 Task: In the  document Alex.epub ,change text color to 'Dark Blue' Insert the mentioned shape below the text 'Cloud'. Change color of the shape to  BrownChange shape height to 0.7
Action: Mouse moved to (457, 259)
Screenshot: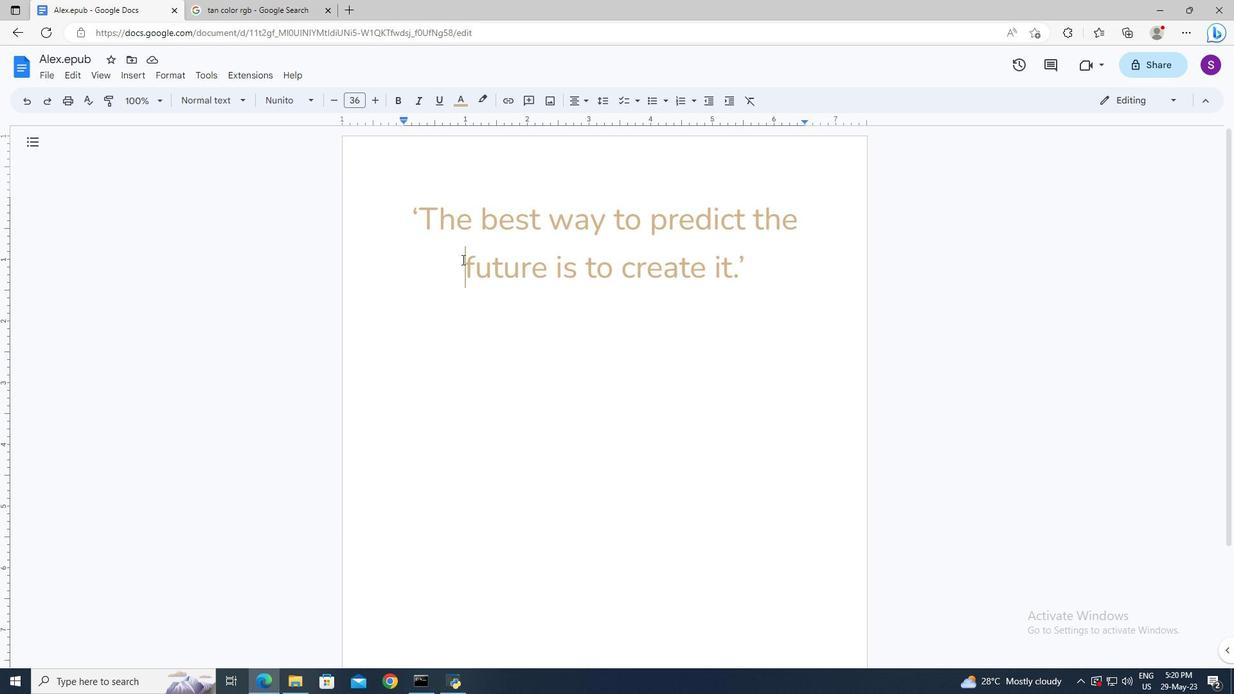 
Action: Mouse pressed left at (457, 259)
Screenshot: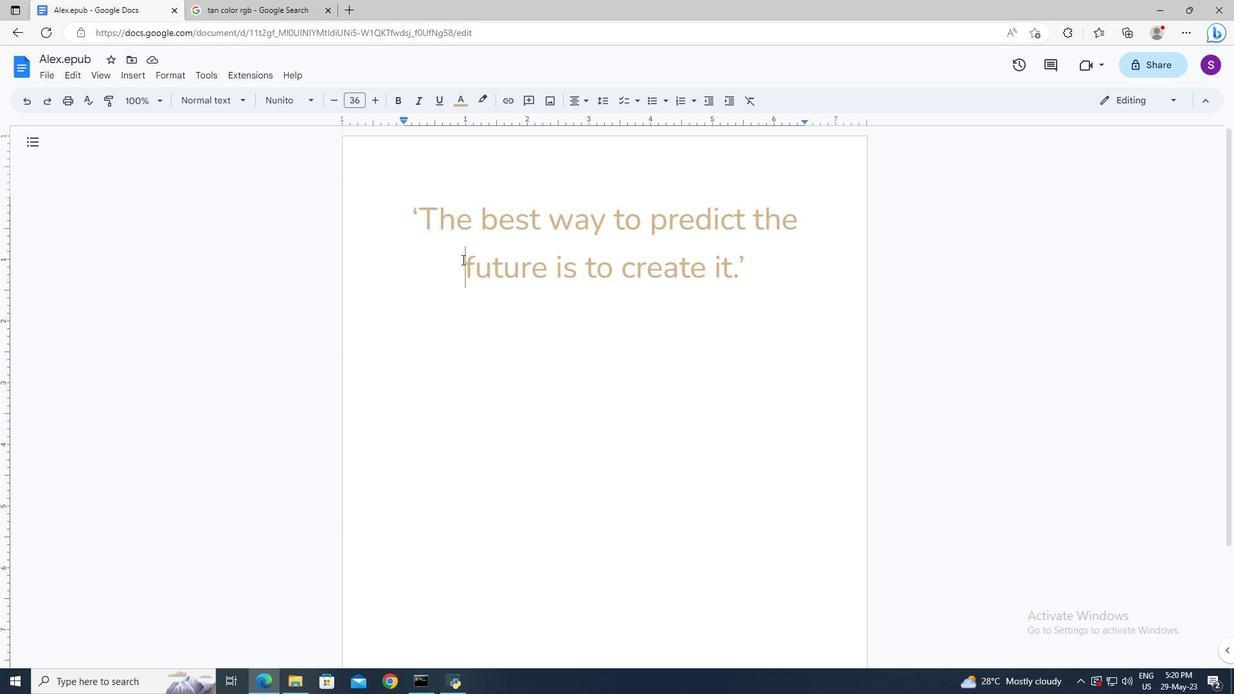 
Action: Key pressed ctrl+A
Screenshot: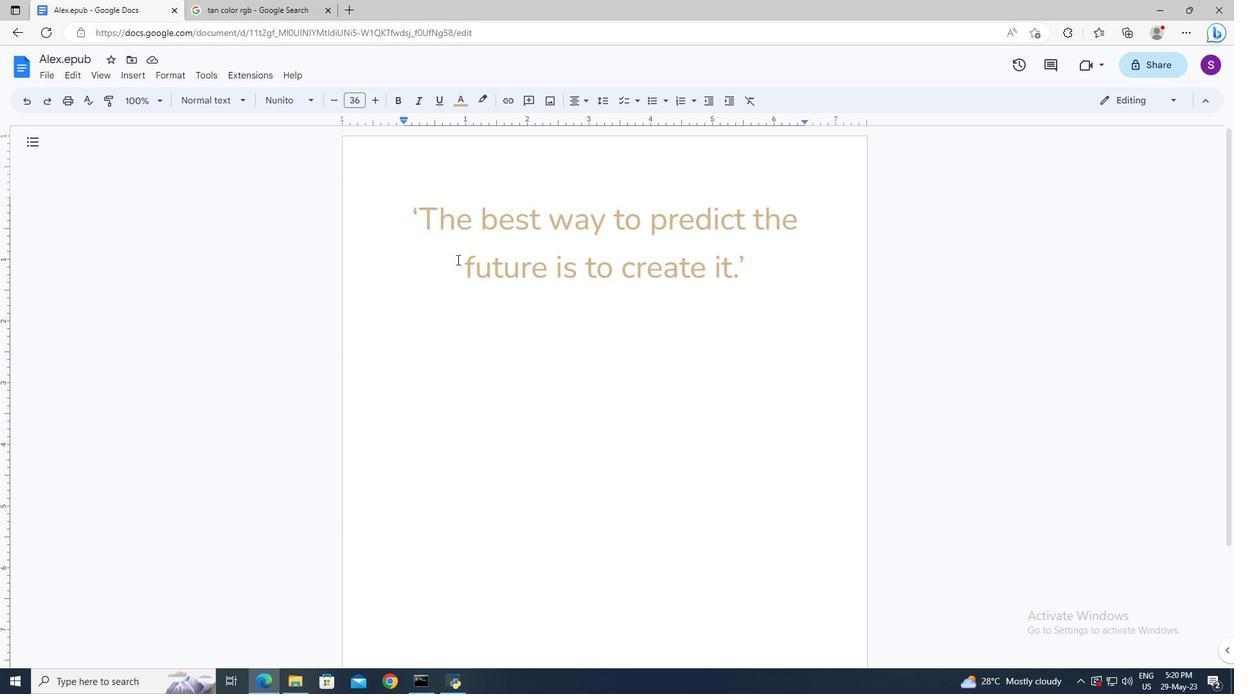 
Action: Mouse moved to (461, 106)
Screenshot: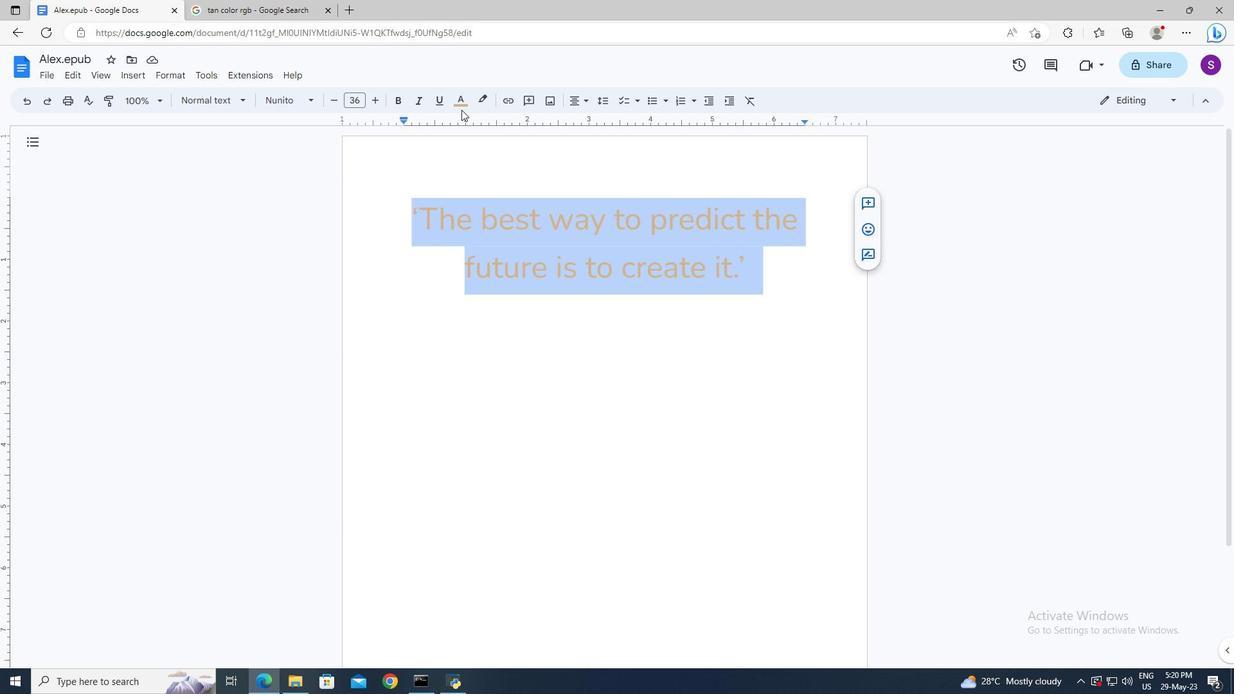 
Action: Mouse pressed left at (461, 106)
Screenshot: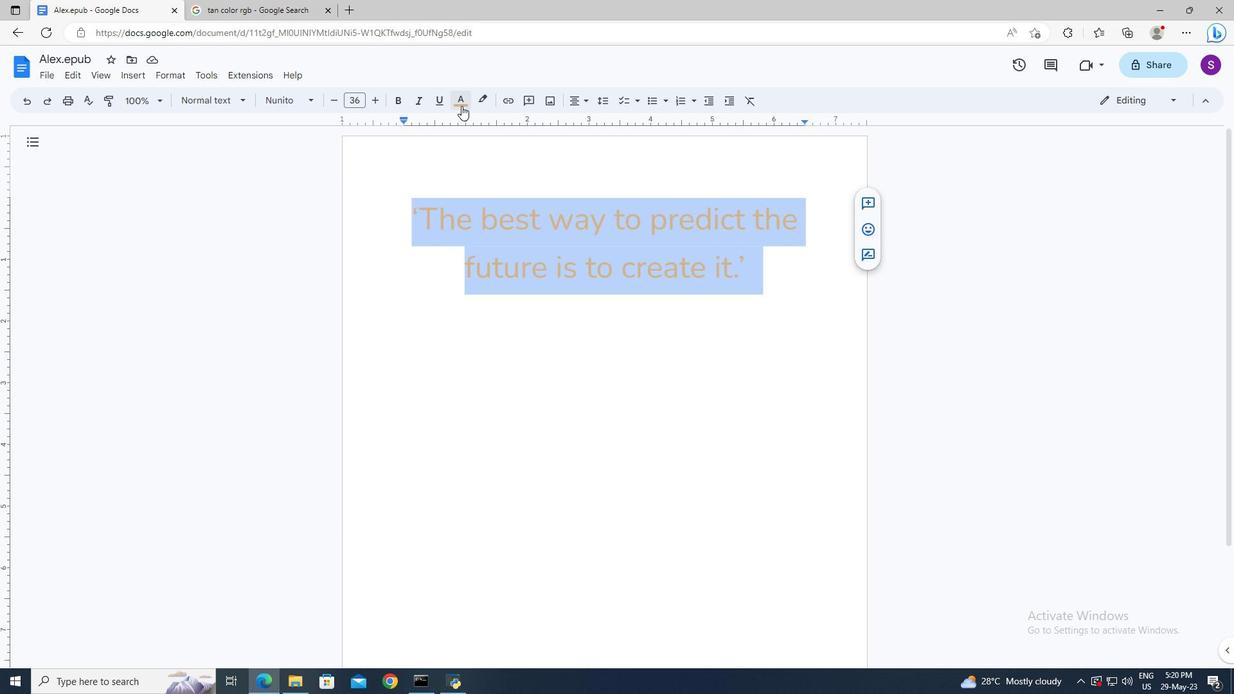 
Action: Mouse moved to (566, 219)
Screenshot: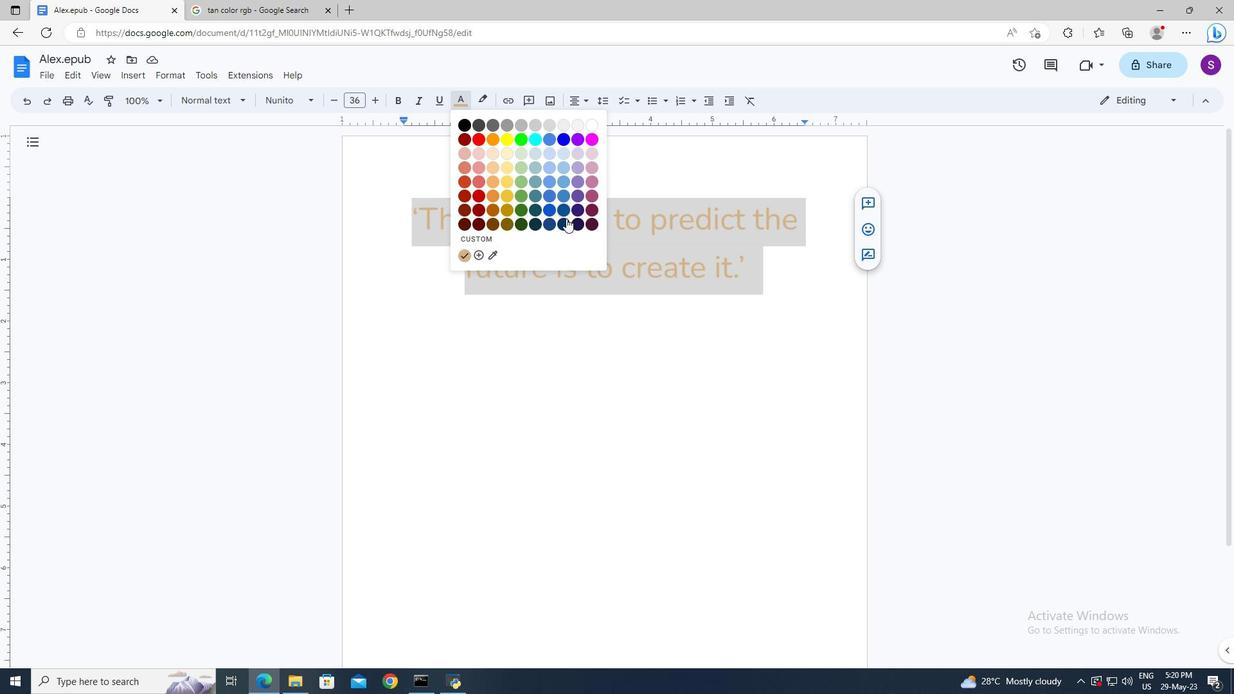 
Action: Mouse pressed left at (566, 219)
Screenshot: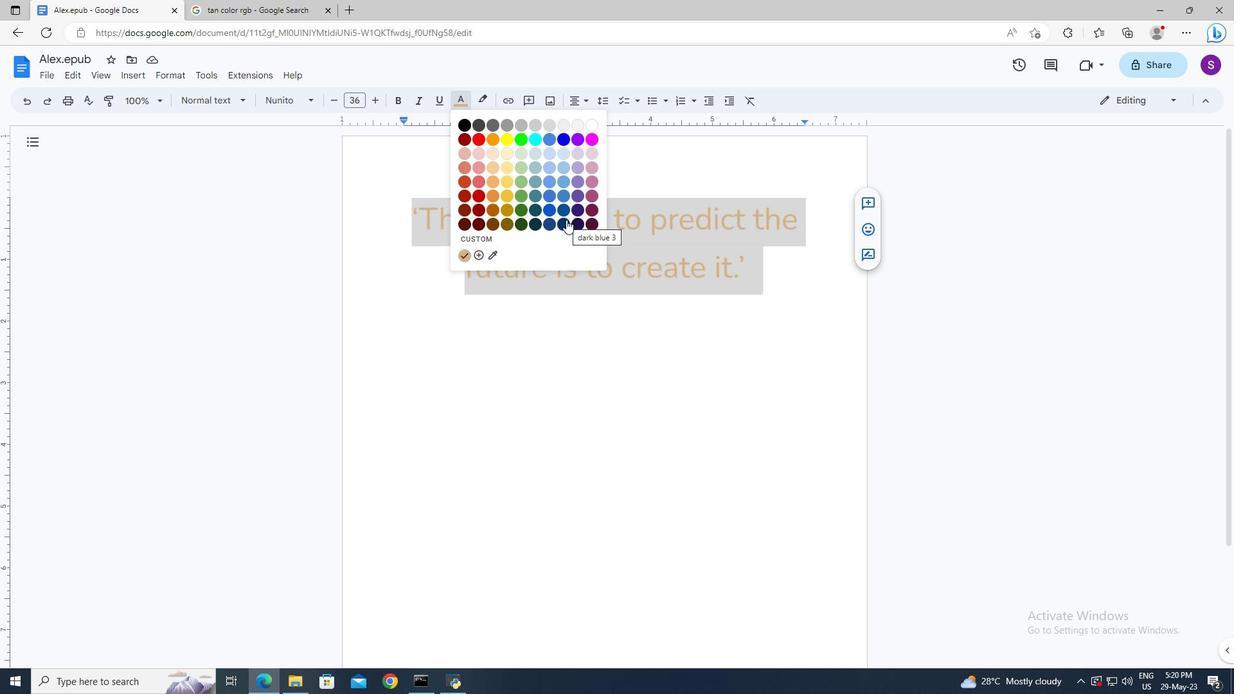 
Action: Mouse moved to (758, 282)
Screenshot: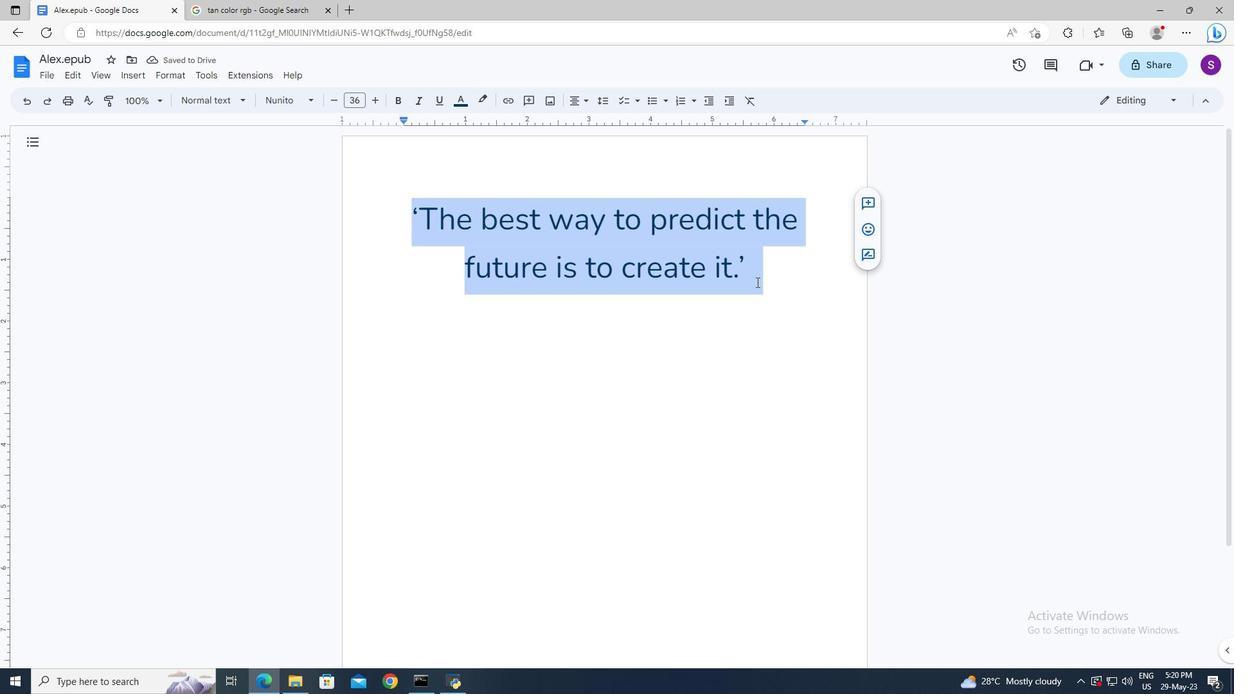 
Action: Mouse pressed left at (758, 282)
Screenshot: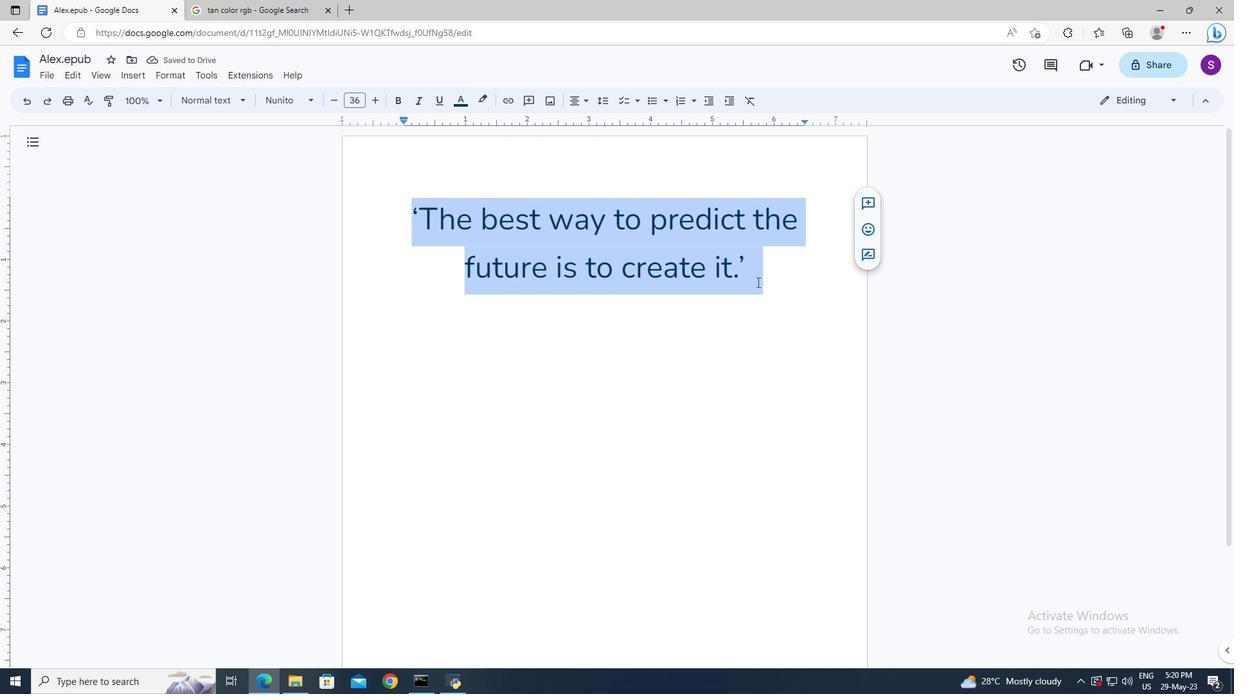 
Action: Key pressed <Key.enter>
Screenshot: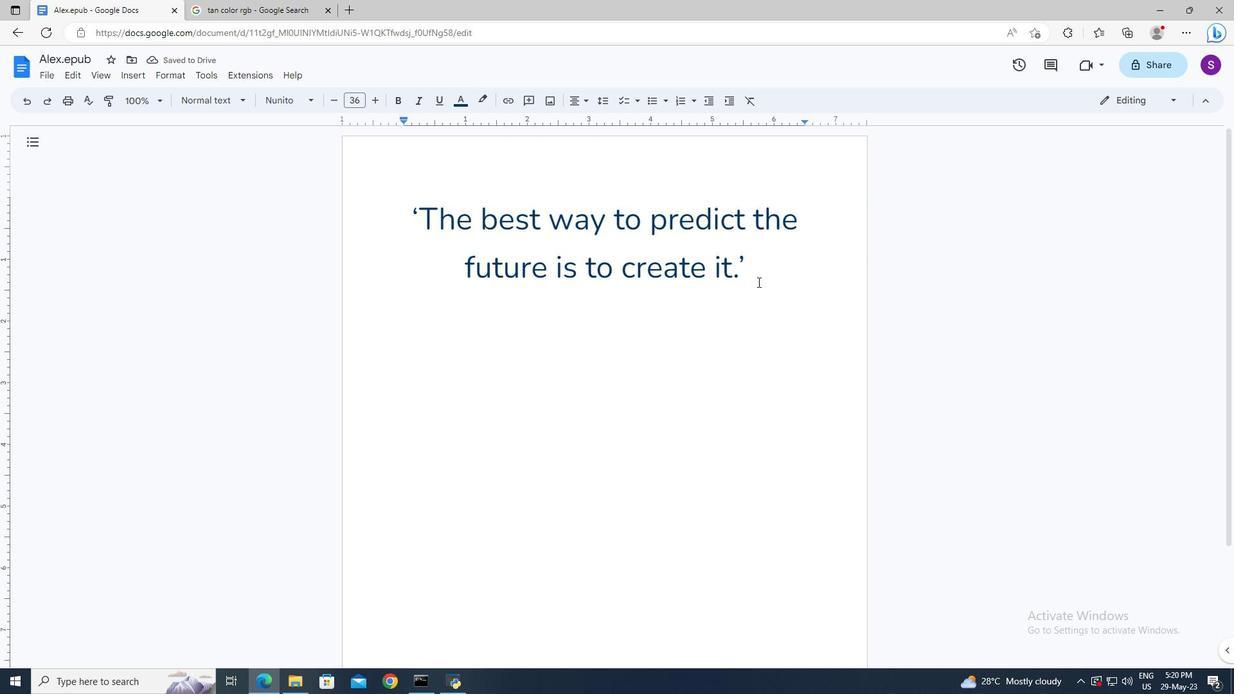 
Action: Mouse moved to (142, 68)
Screenshot: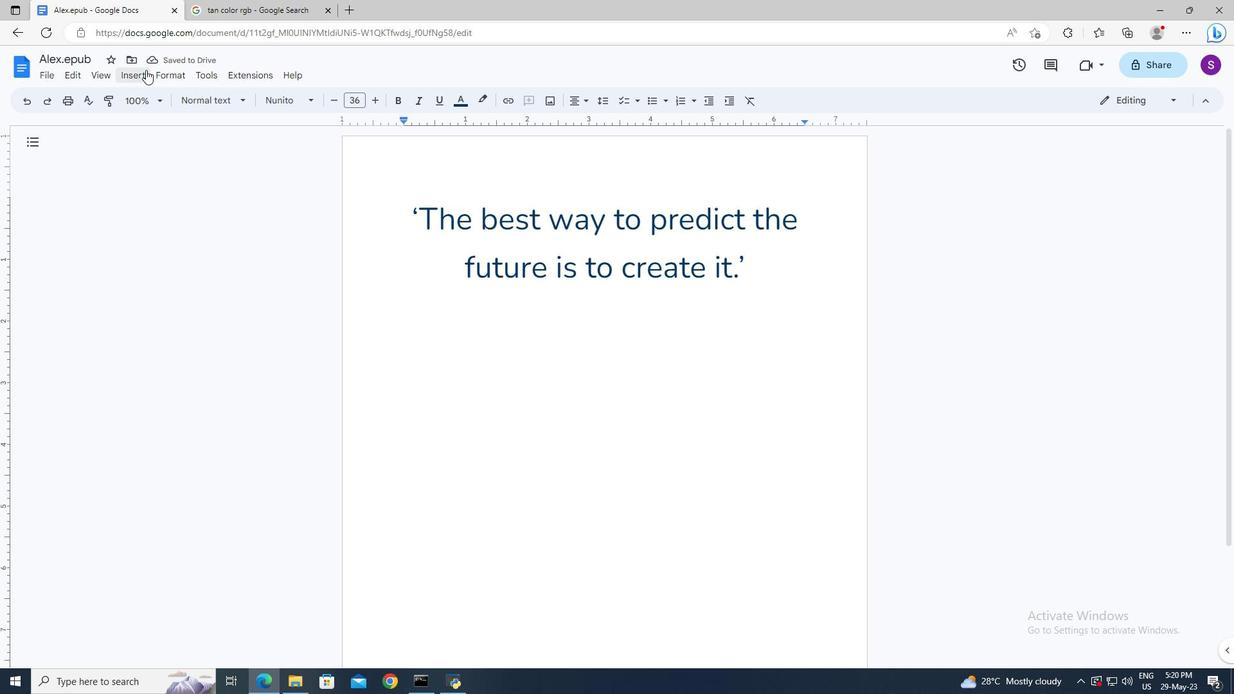 
Action: Mouse pressed left at (142, 68)
Screenshot: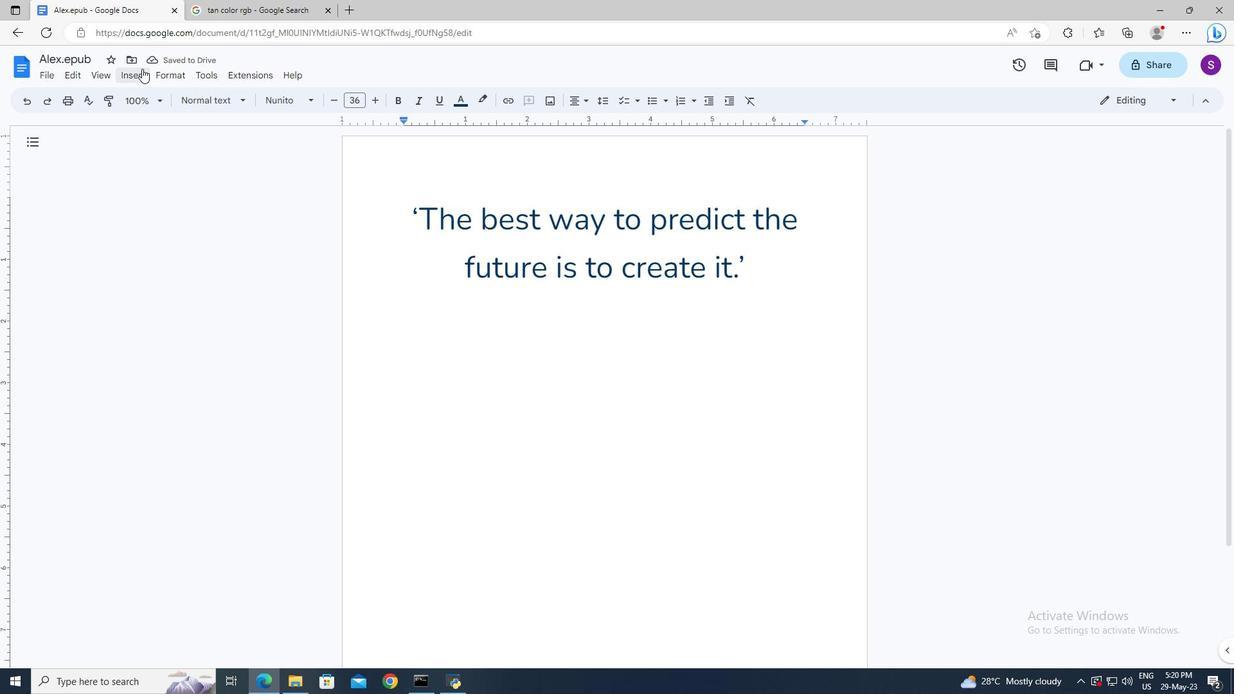 
Action: Mouse moved to (342, 138)
Screenshot: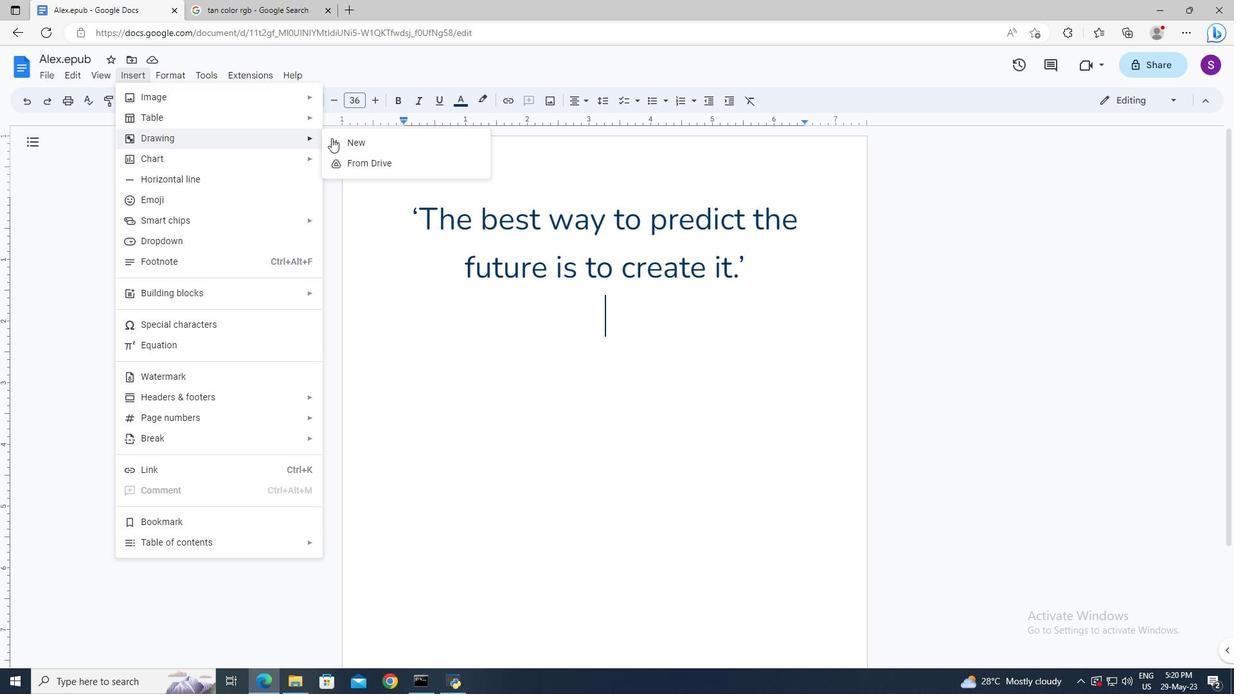 
Action: Mouse pressed left at (342, 138)
Screenshot: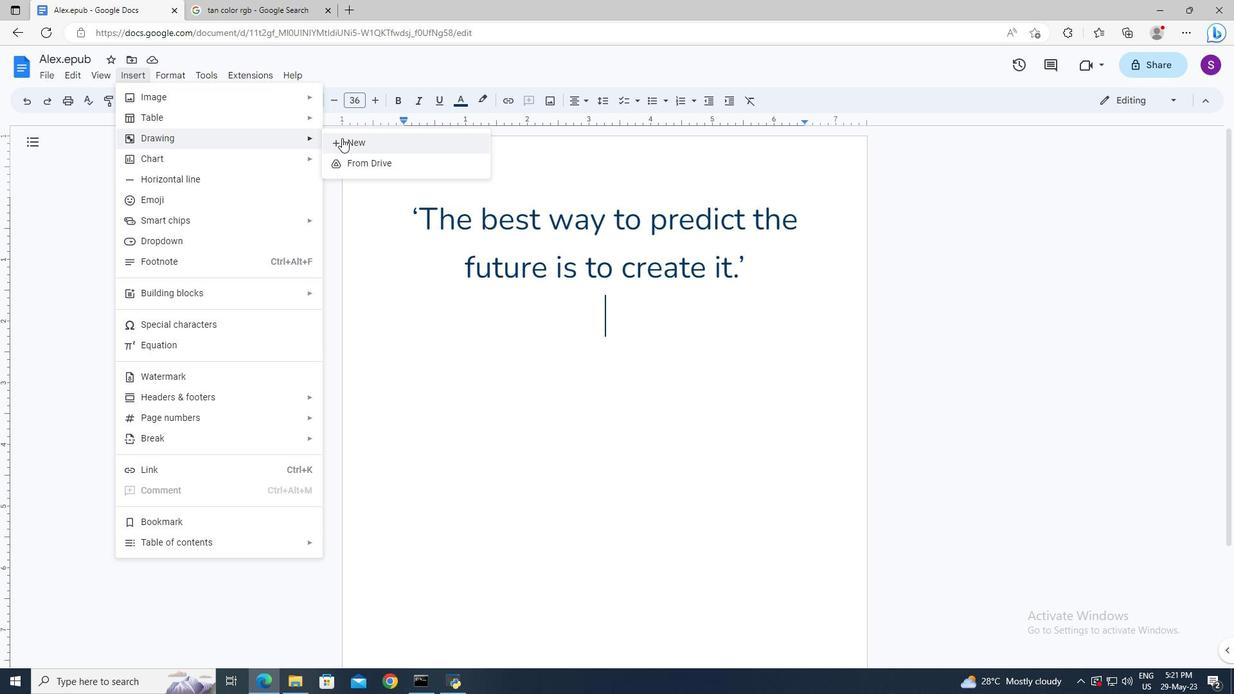 
Action: Mouse moved to (470, 142)
Screenshot: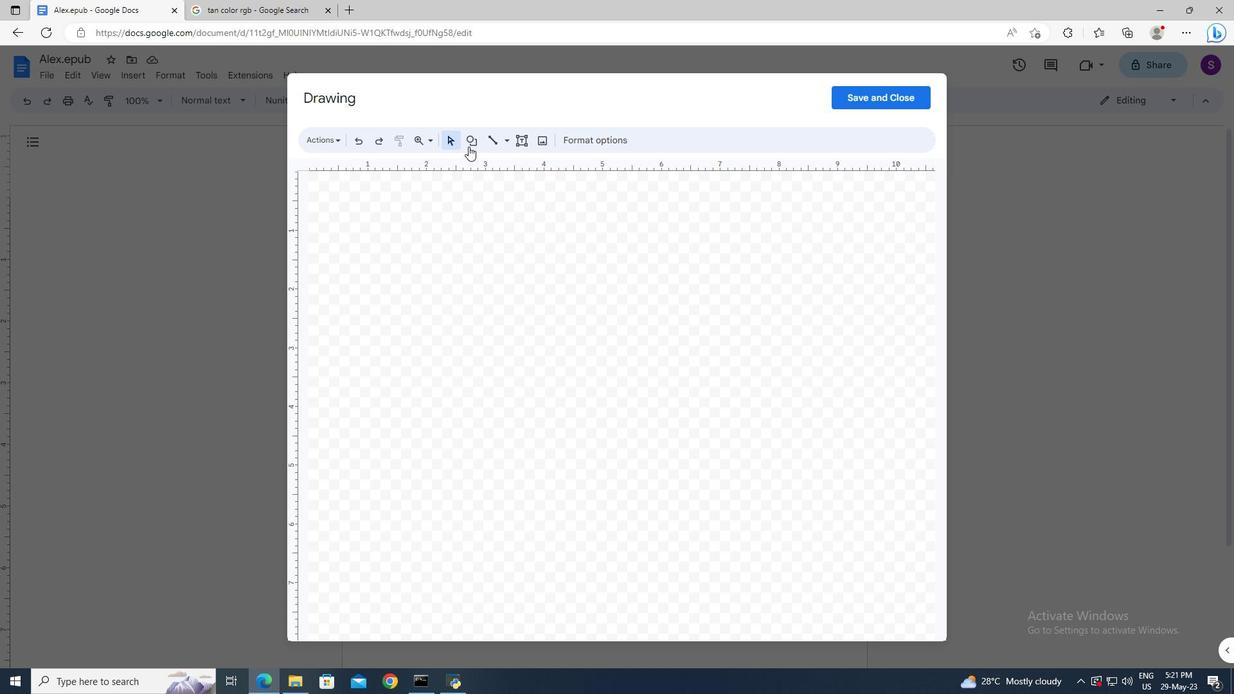 
Action: Mouse pressed left at (470, 142)
Screenshot: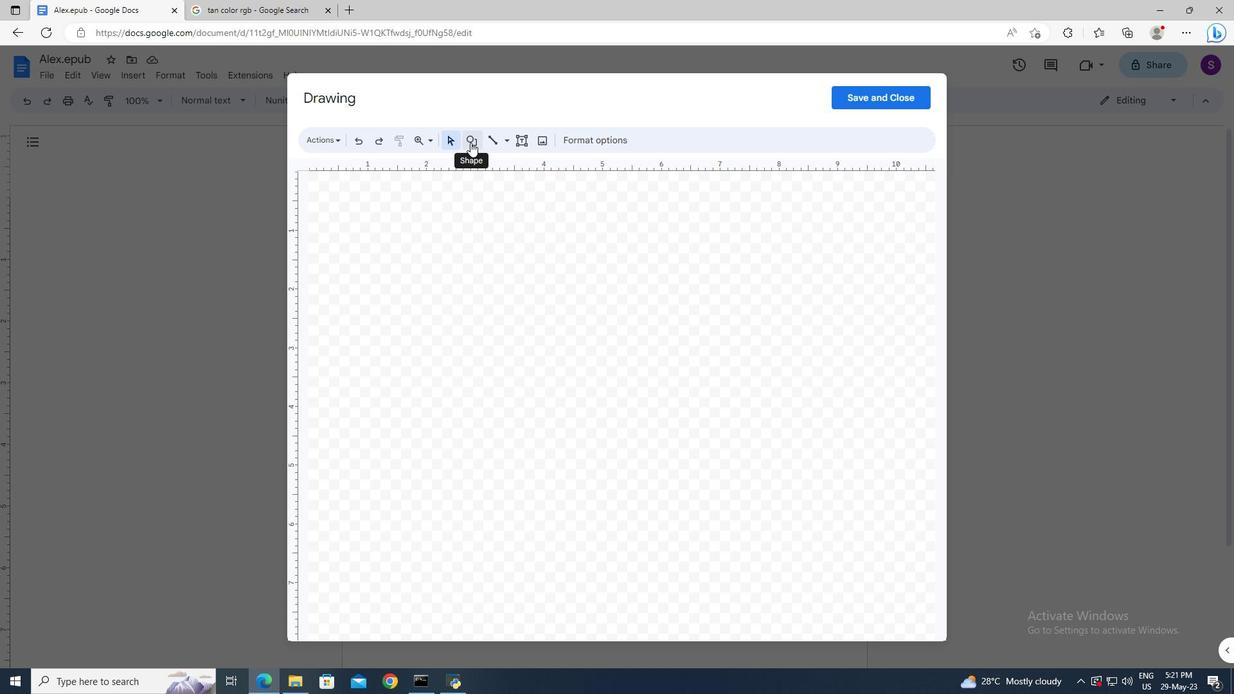 
Action: Mouse moved to (713, 220)
Screenshot: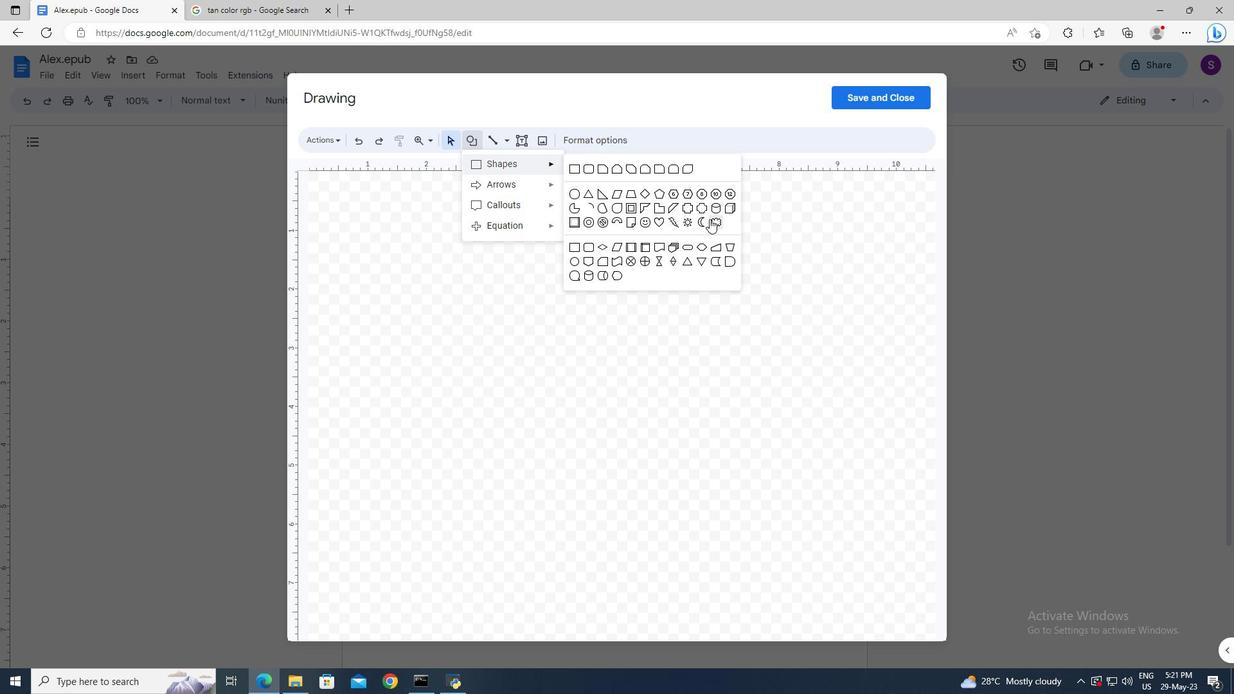 
Action: Mouse pressed left at (713, 220)
Screenshot: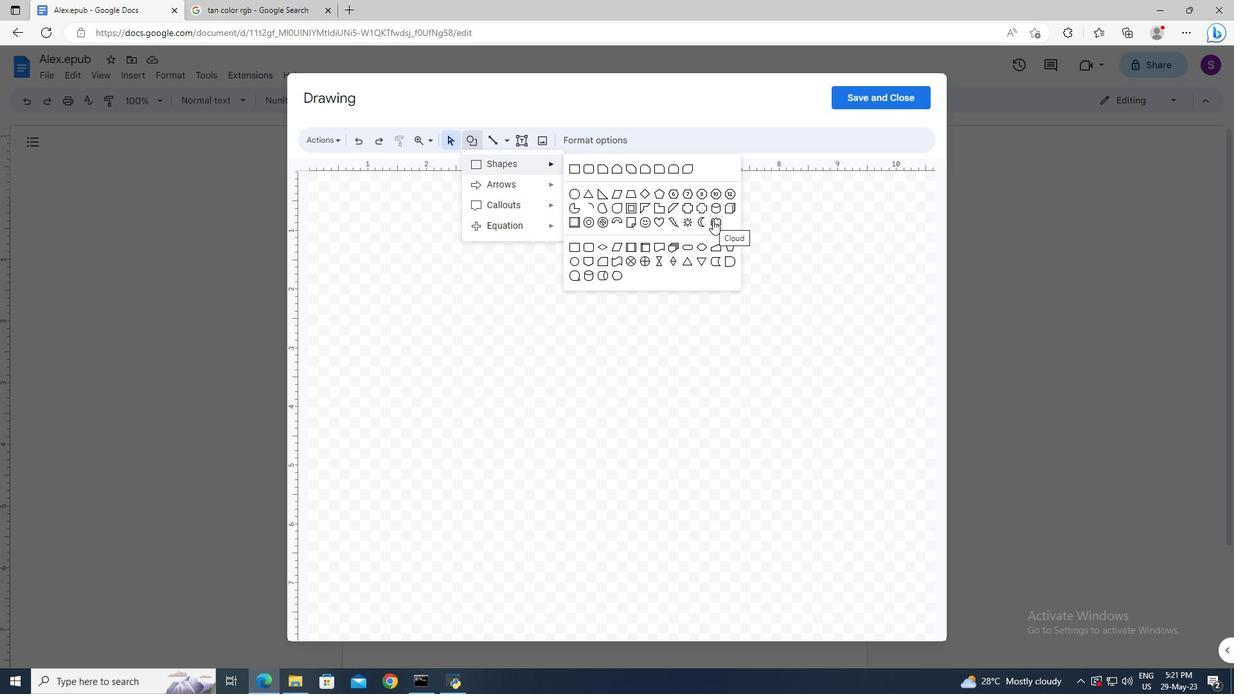 
Action: Mouse moved to (453, 256)
Screenshot: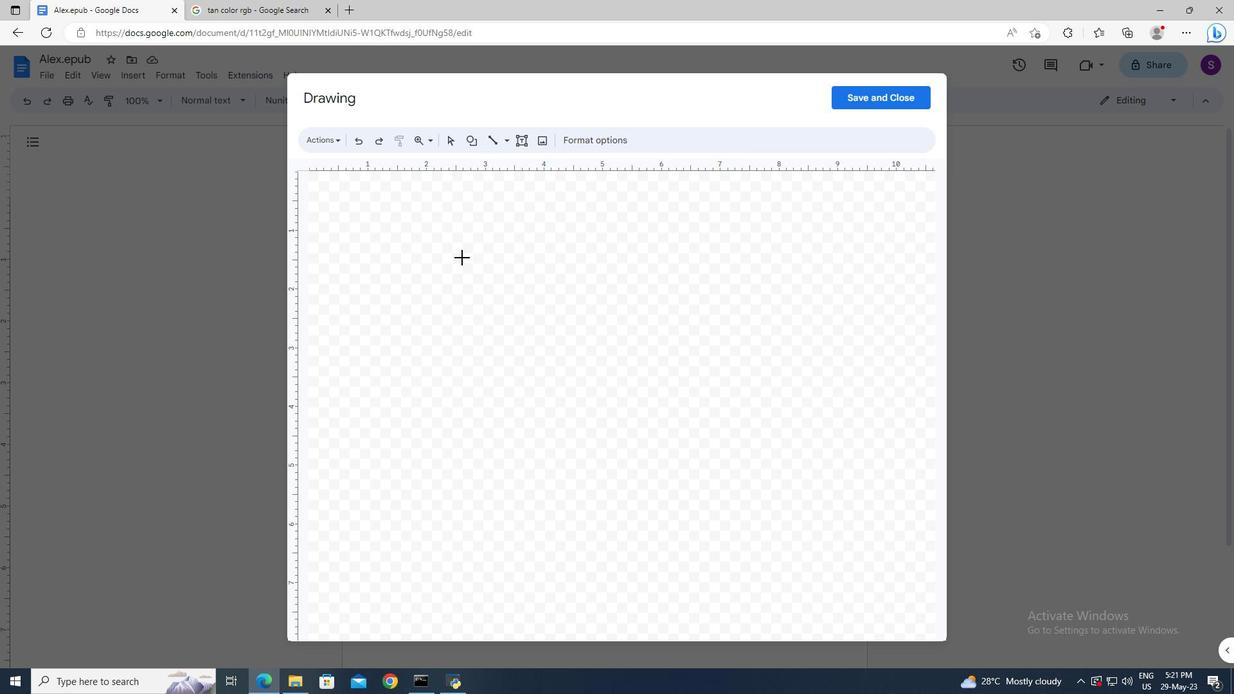 
Action: Mouse pressed left at (453, 256)
Screenshot: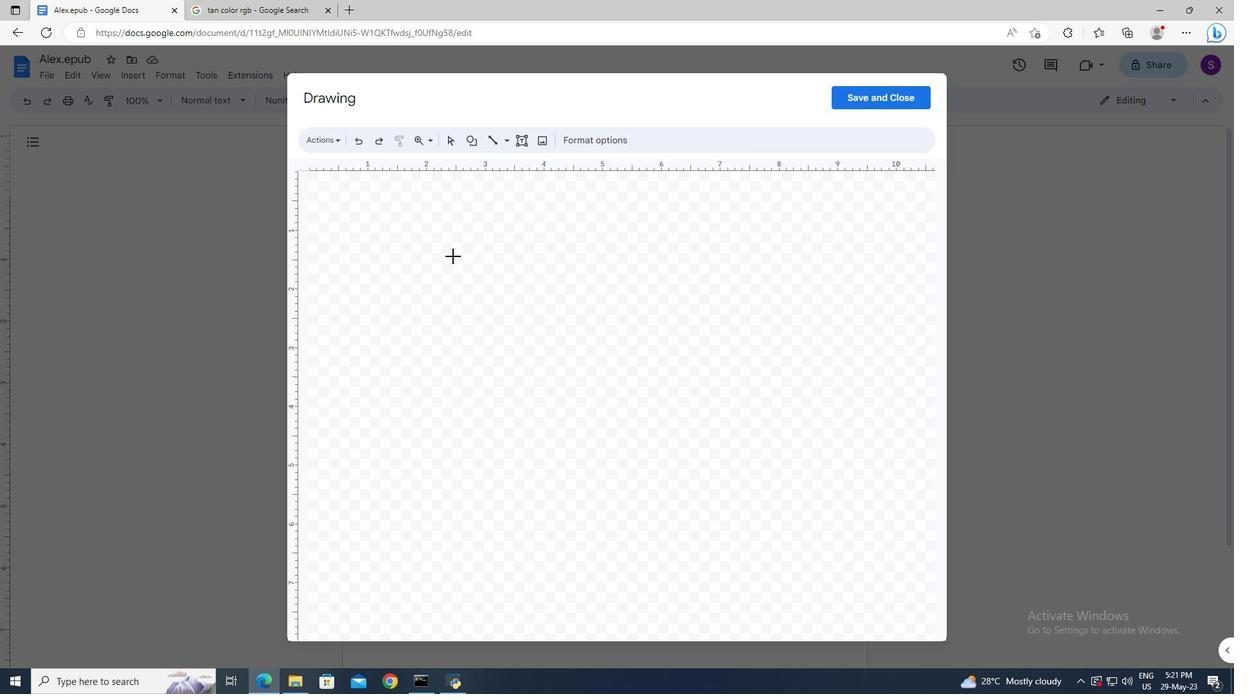 
Action: Mouse moved to (568, 145)
Screenshot: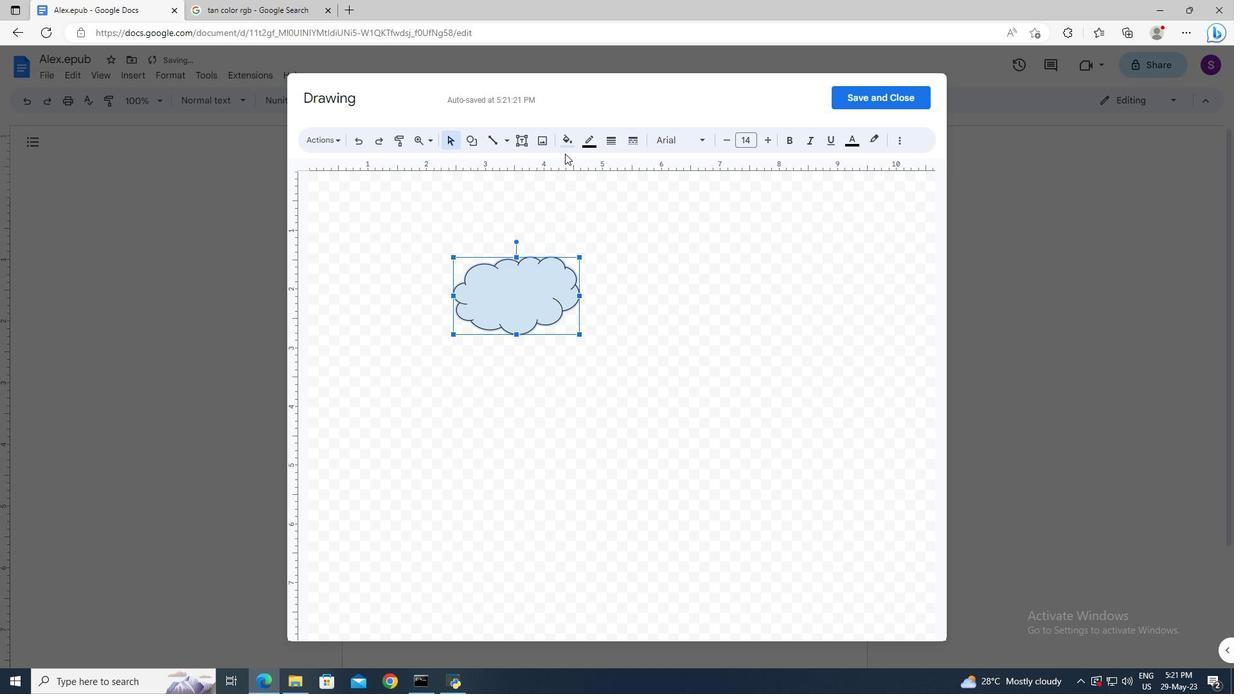 
Action: Mouse pressed left at (568, 145)
Screenshot: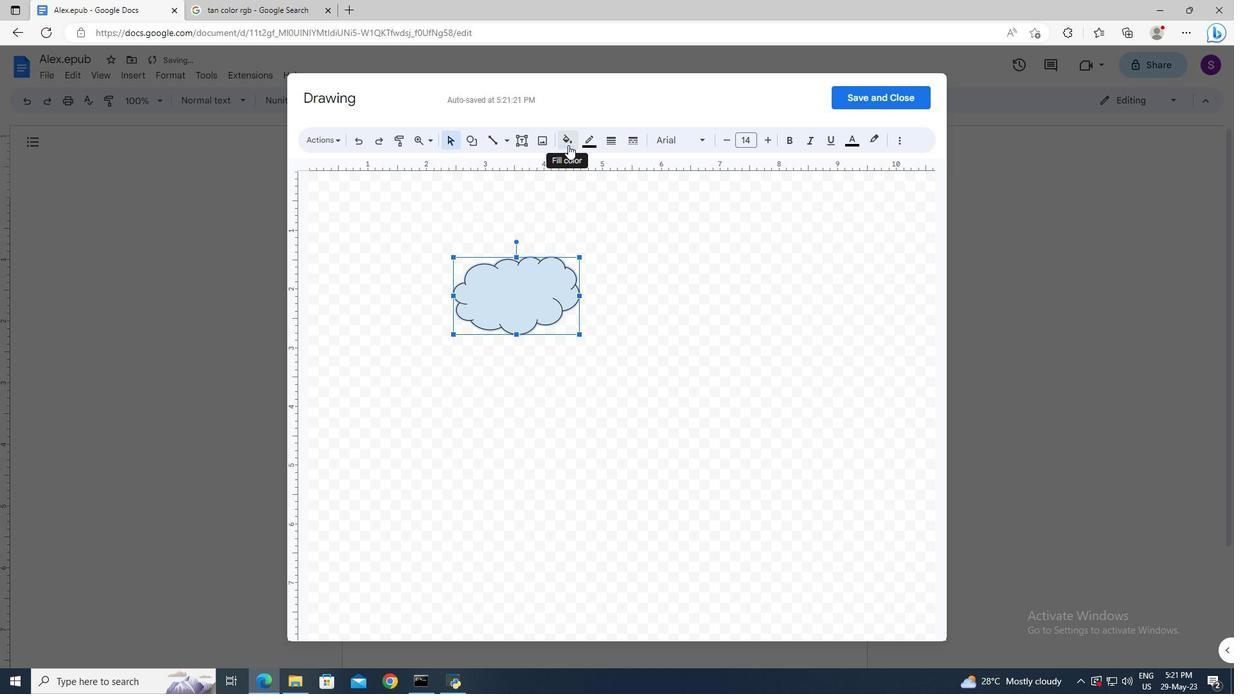 
Action: Mouse moved to (602, 331)
Screenshot: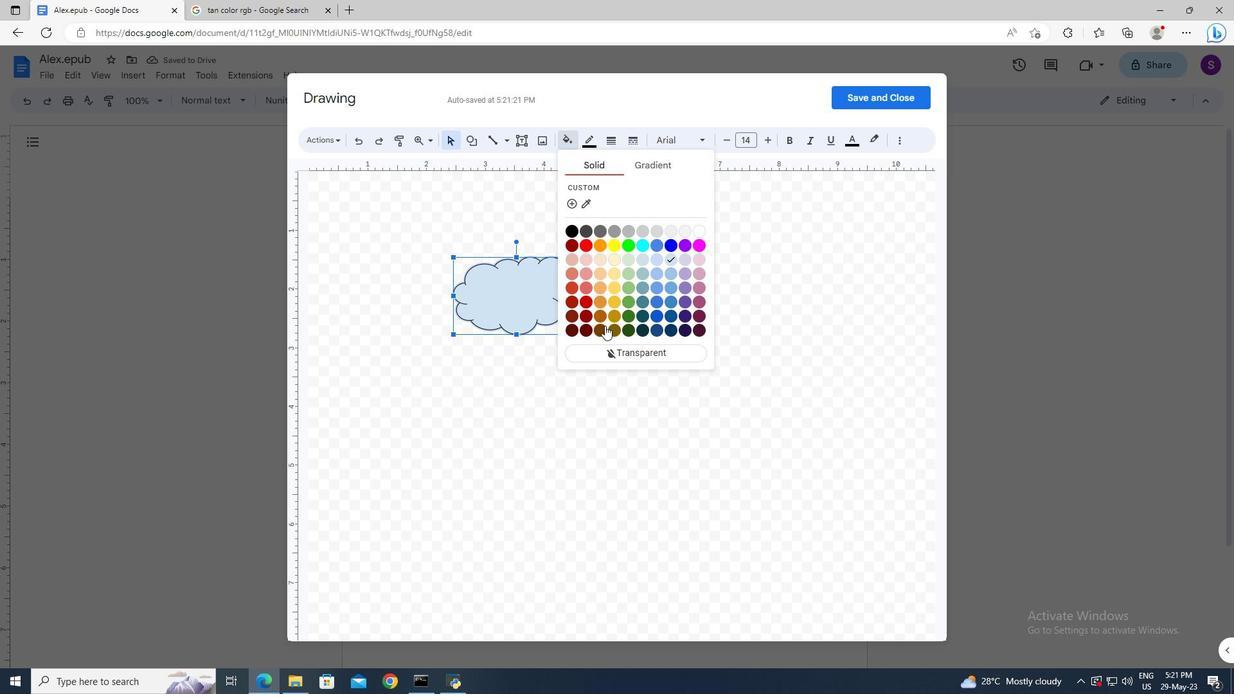 
Action: Mouse pressed left at (602, 331)
Screenshot: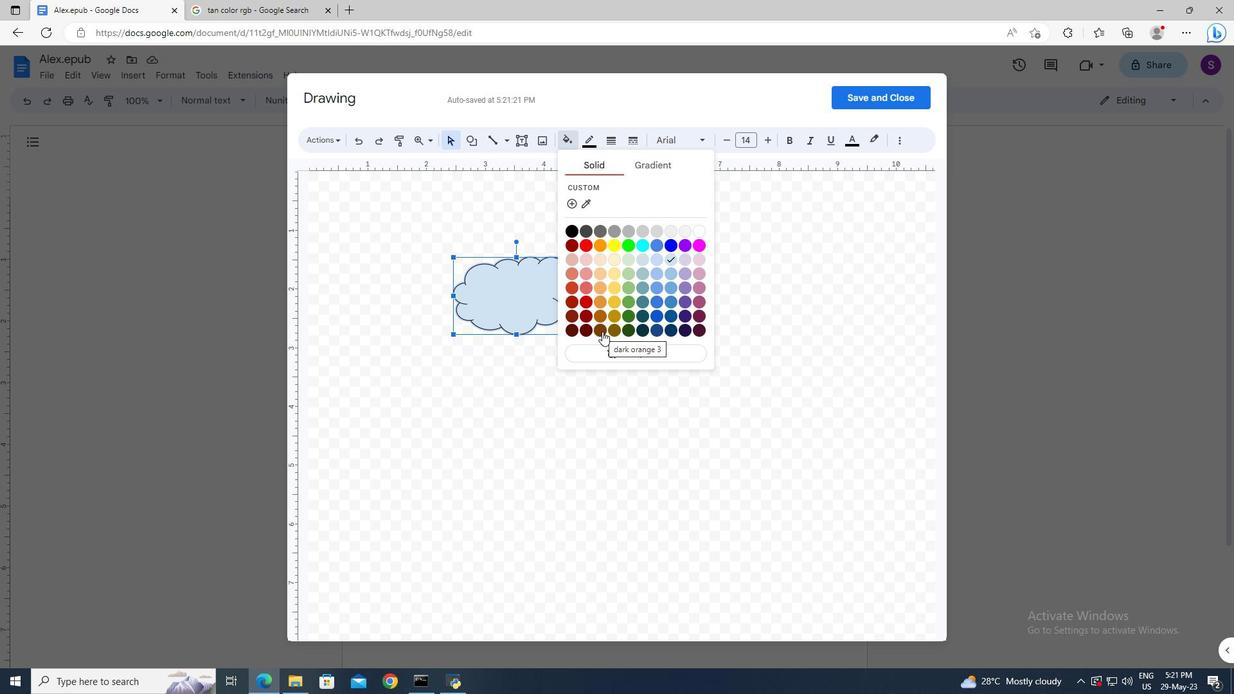 
Action: Mouse moved to (861, 99)
Screenshot: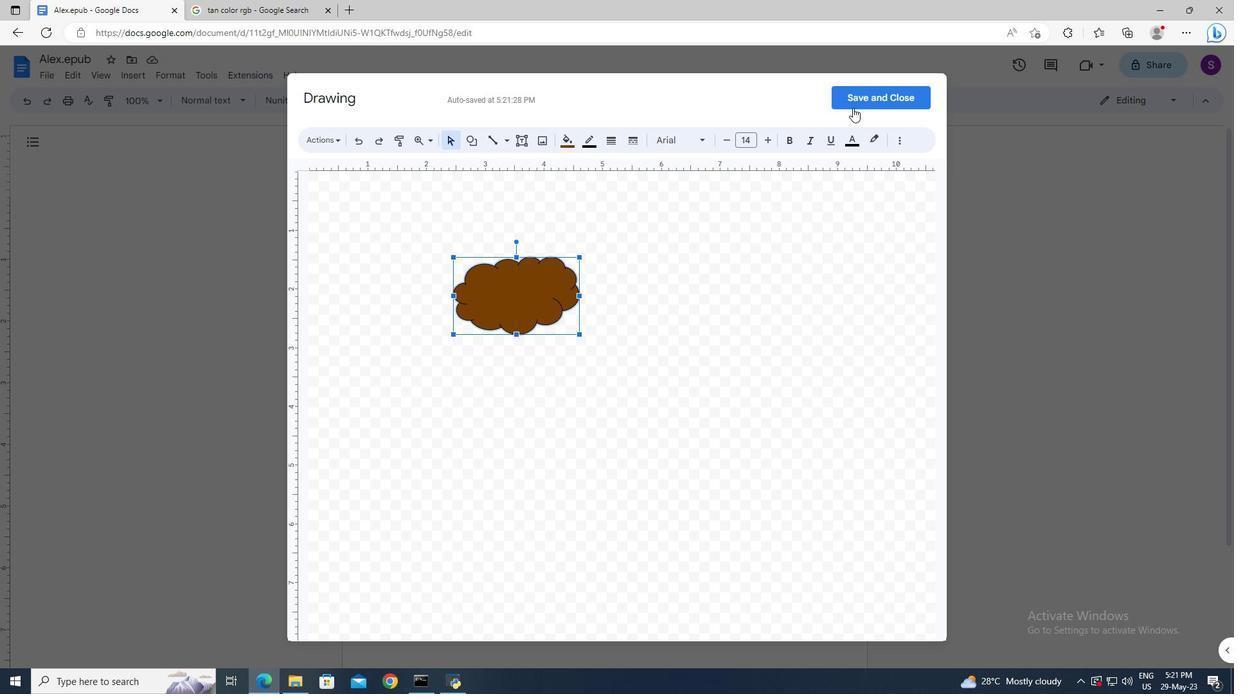 
Action: Mouse pressed left at (861, 99)
Screenshot: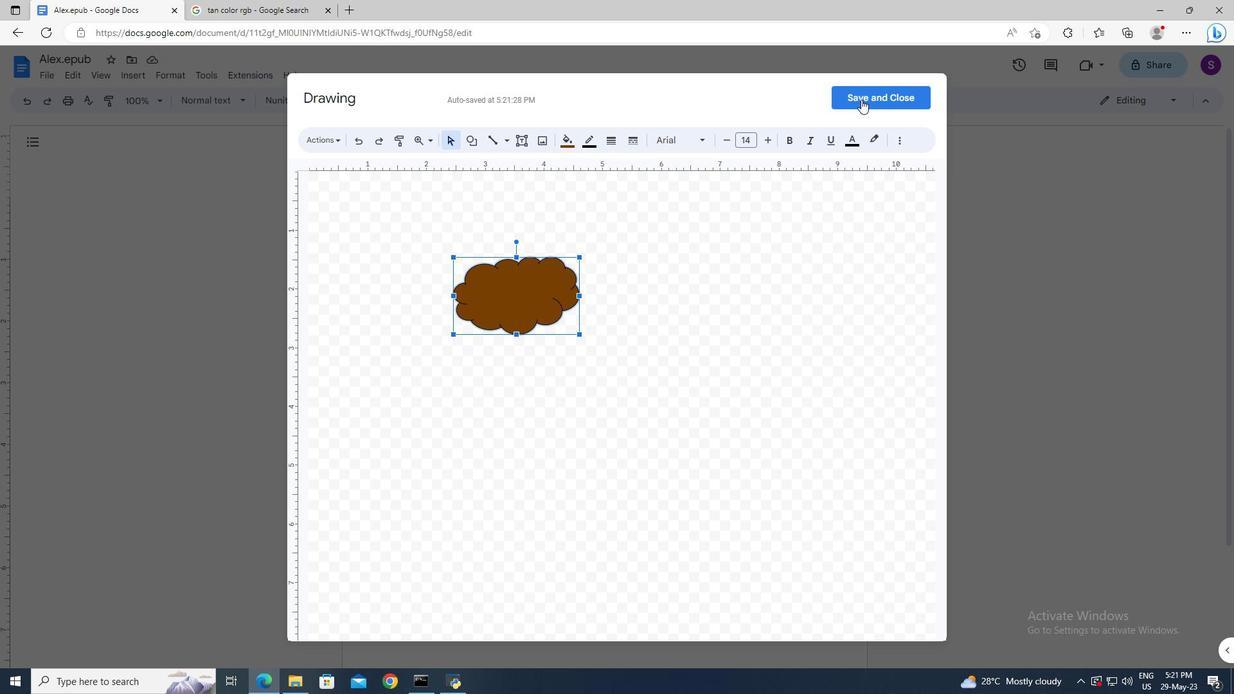 
Action: Mouse moved to (631, 335)
Screenshot: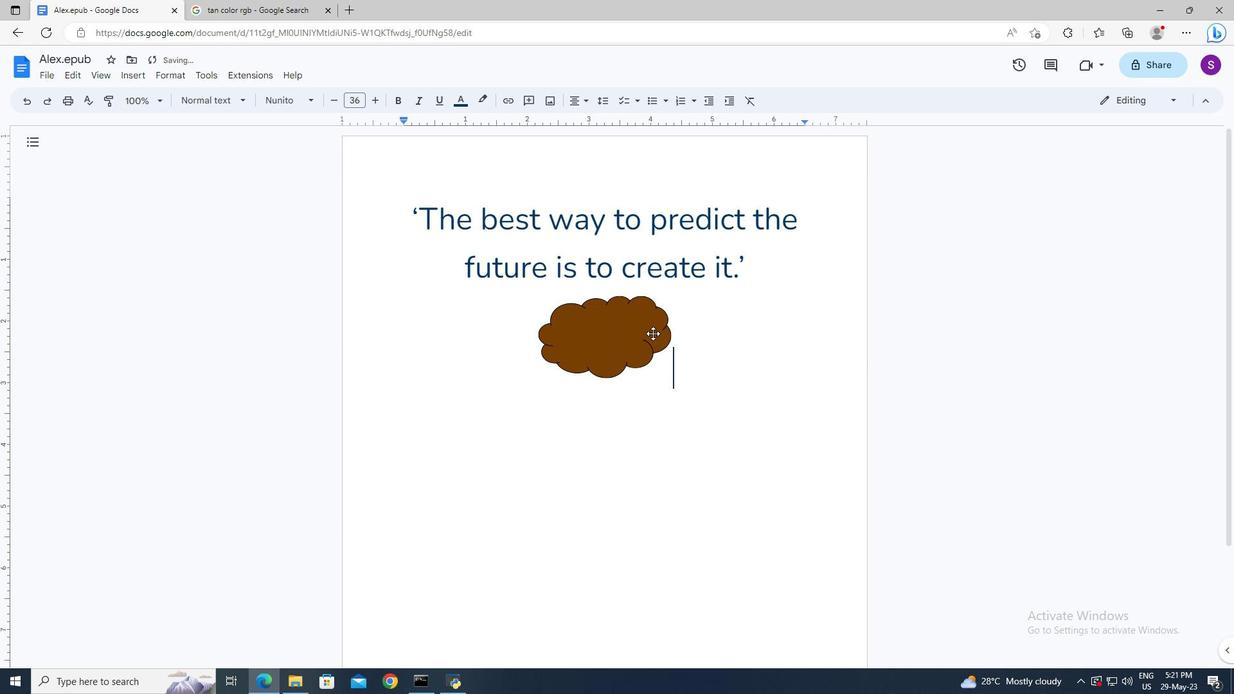 
Action: Mouse pressed left at (631, 335)
Screenshot: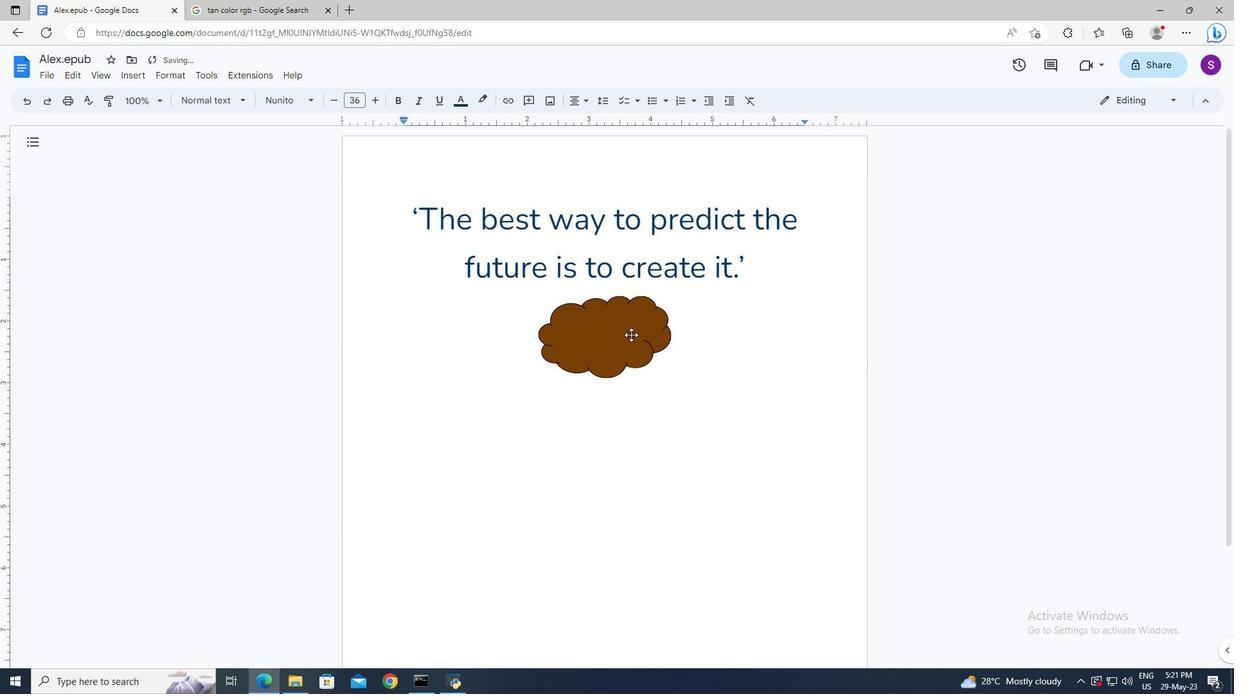 
Action: Mouse moved to (611, 354)
Screenshot: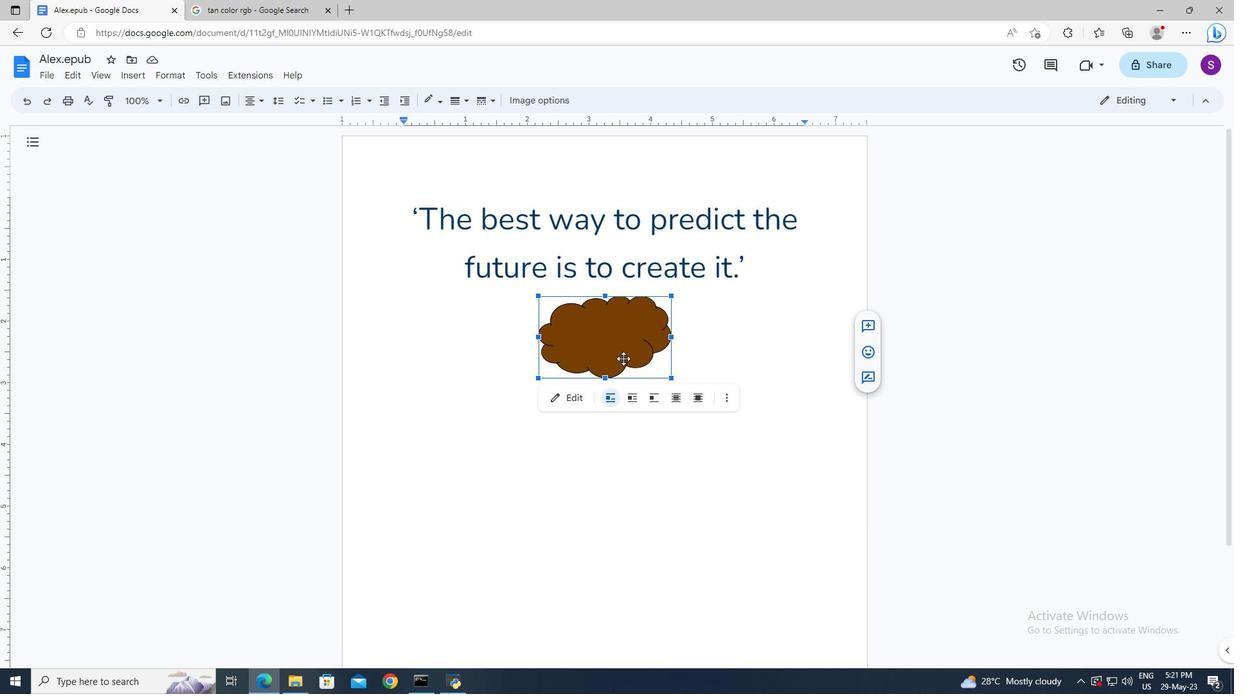 
Action: Mouse pressed left at (611, 354)
Screenshot: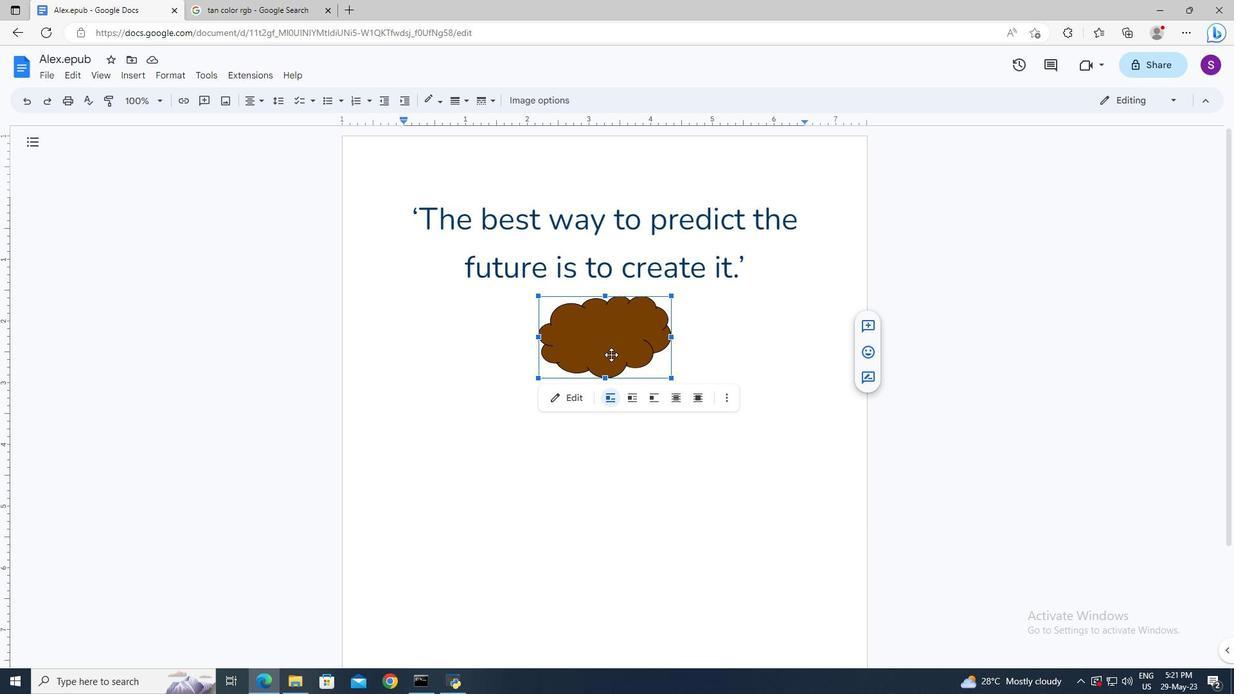 
Action: Mouse moved to (179, 72)
Screenshot: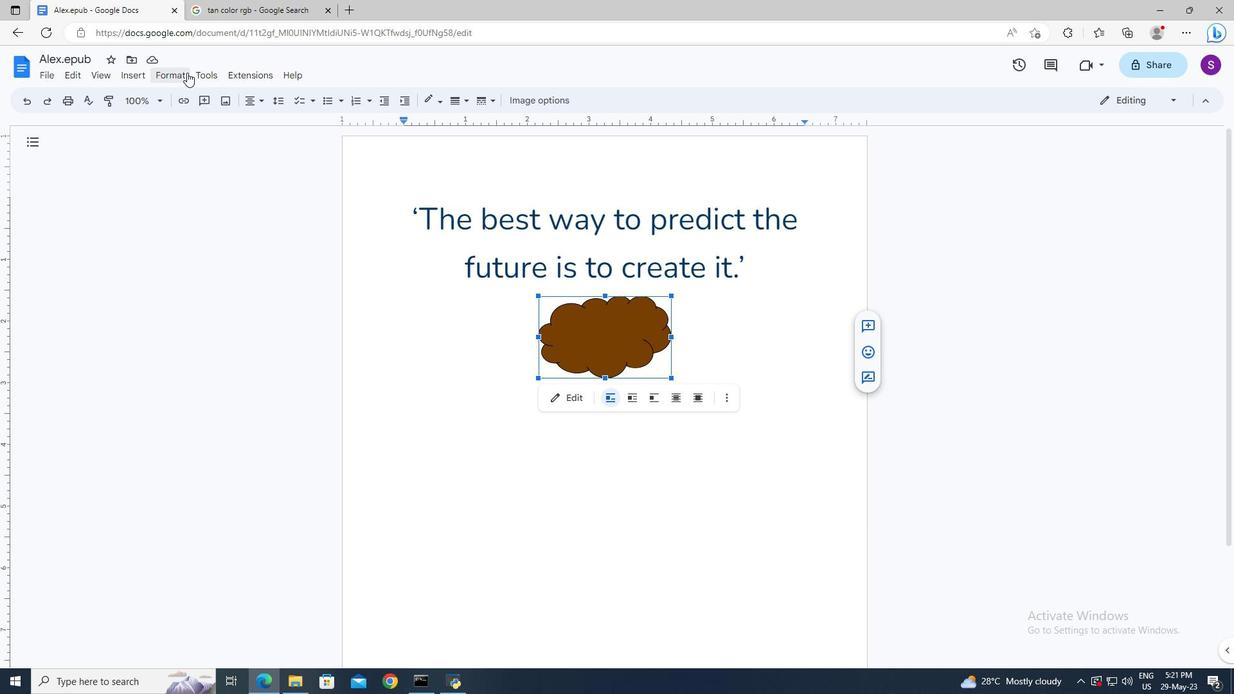 
Action: Mouse pressed left at (179, 72)
Screenshot: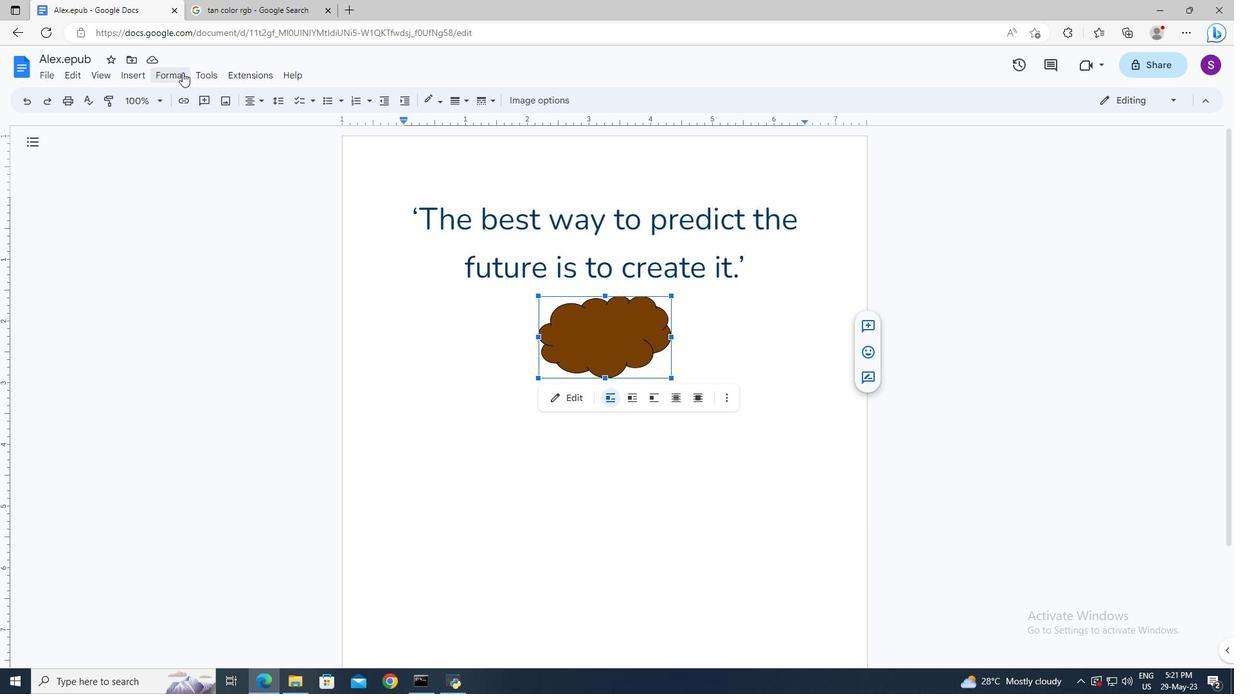 
Action: Mouse moved to (396, 369)
Screenshot: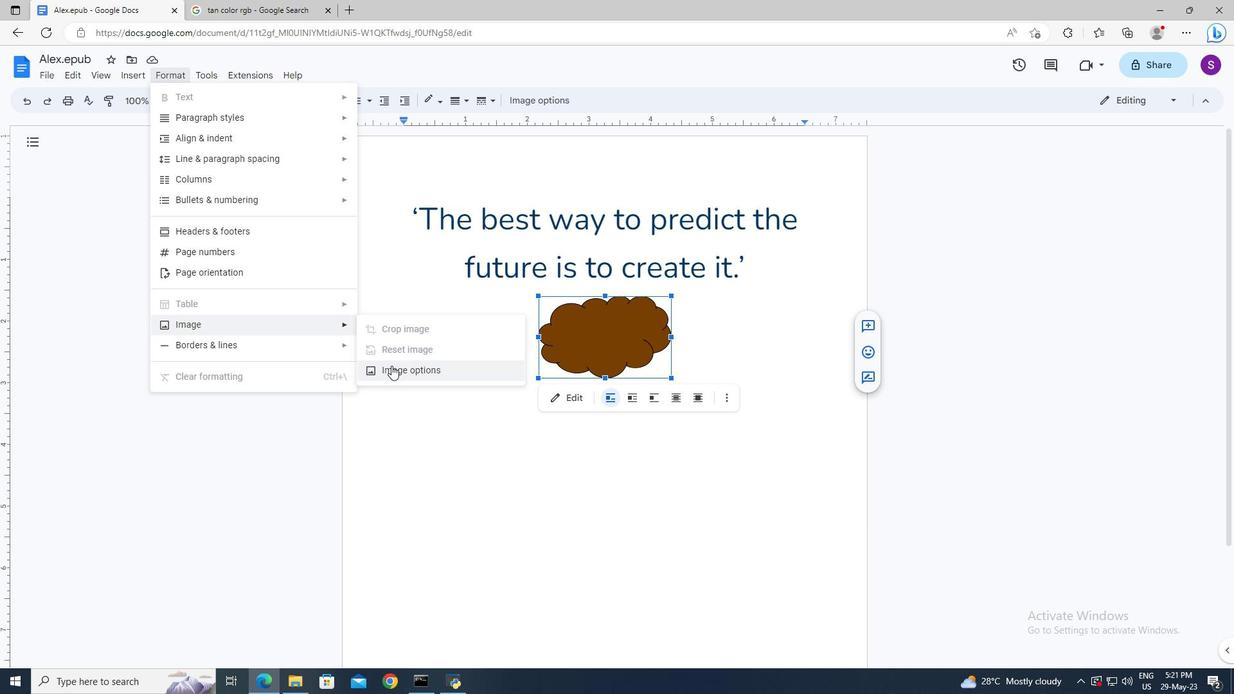 
Action: Mouse pressed left at (396, 369)
Screenshot: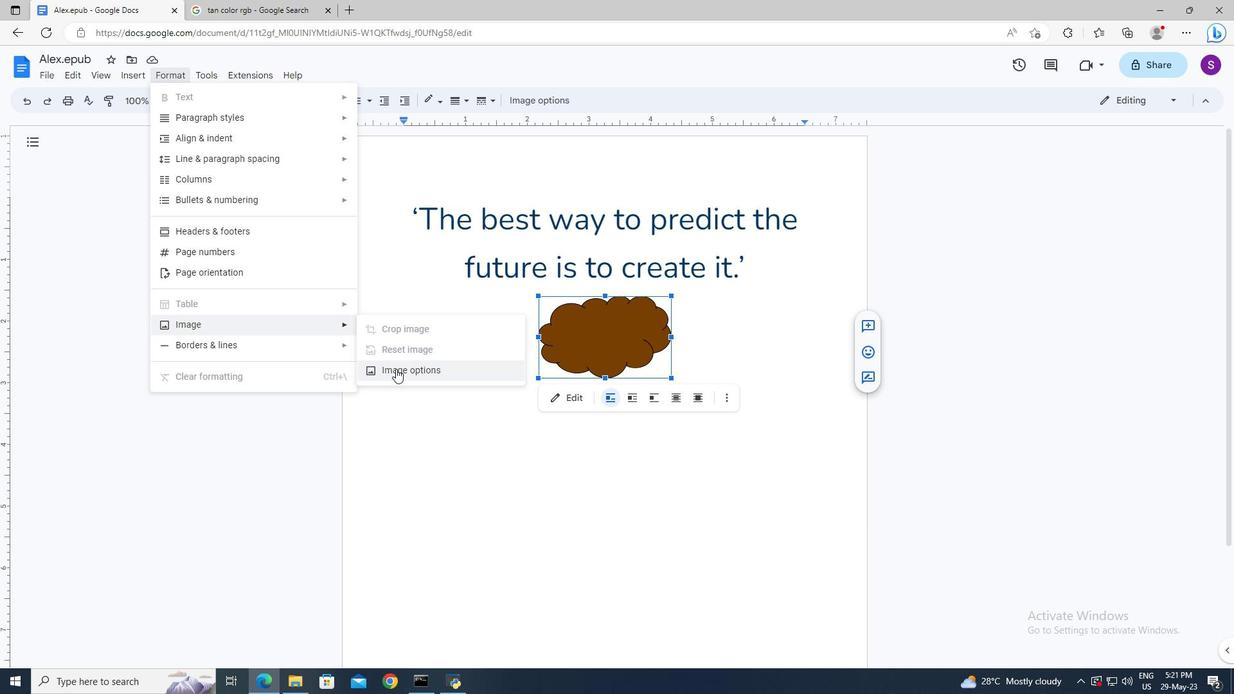 
Action: Mouse moved to (1048, 151)
Screenshot: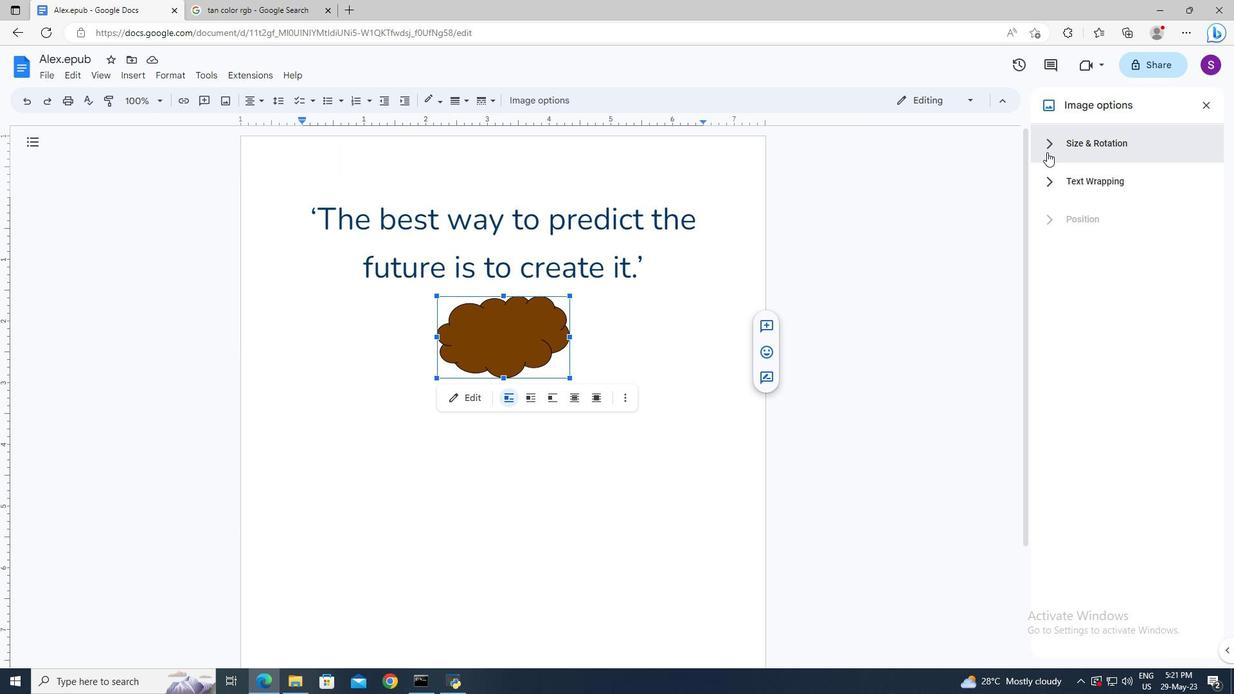 
Action: Mouse pressed left at (1048, 151)
Screenshot: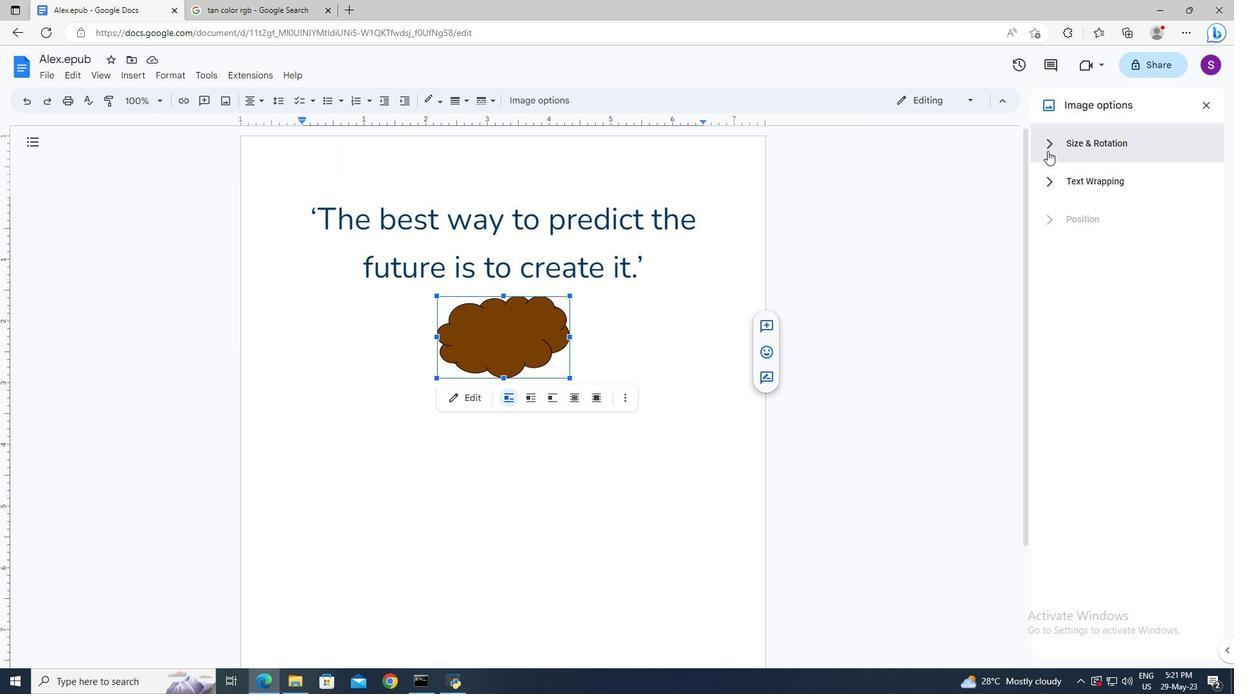 
Action: Mouse moved to (1147, 210)
Screenshot: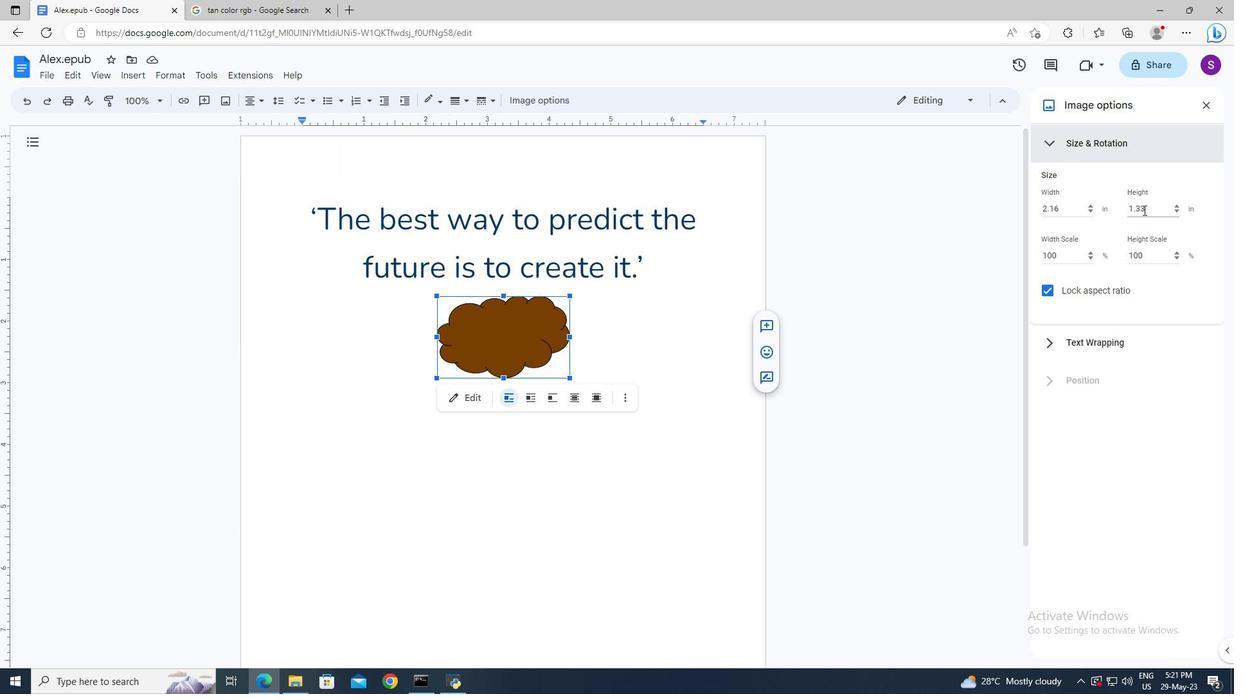 
Action: Mouse pressed left at (1147, 210)
Screenshot: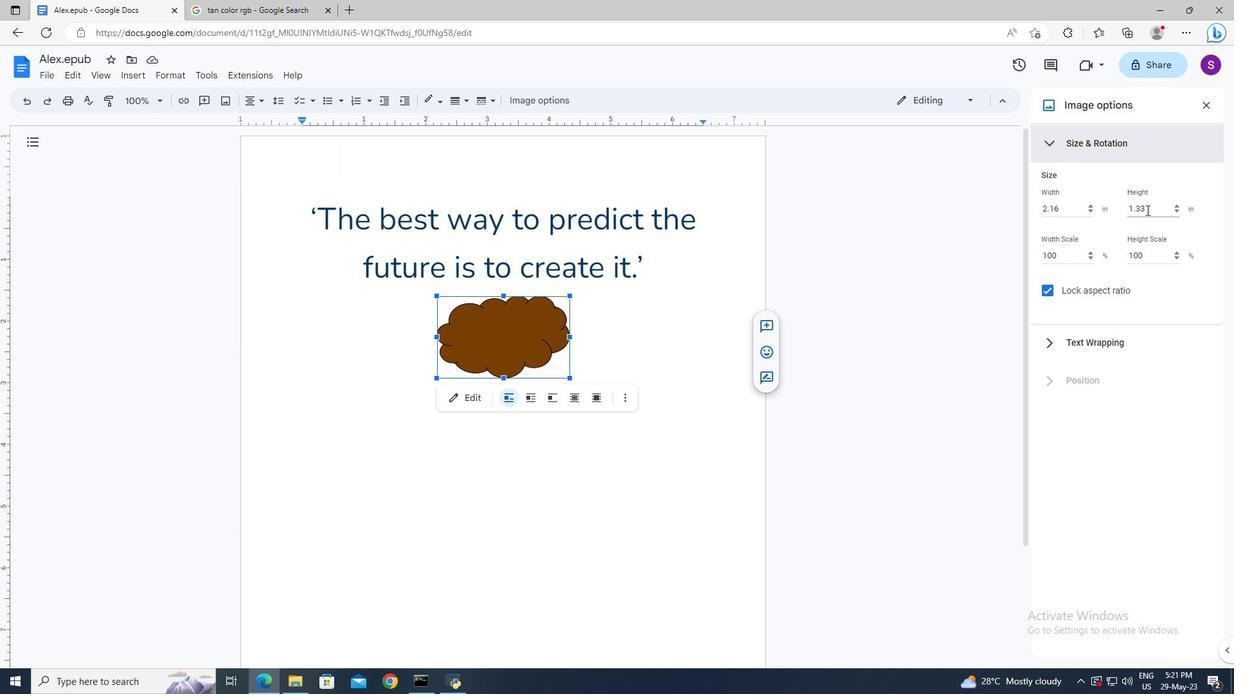 
Action: Mouse moved to (958, 99)
Screenshot: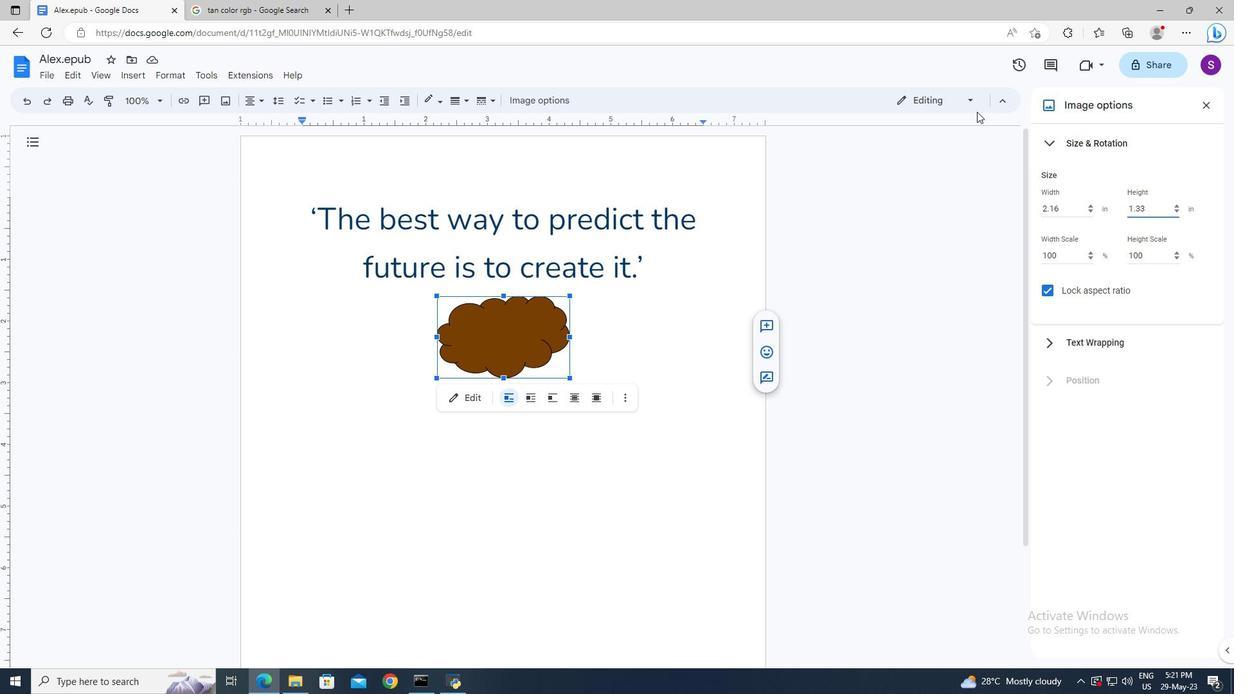 
Action: Key pressed ctrl+A<Key.delete>0.7<Key.enter>
Screenshot: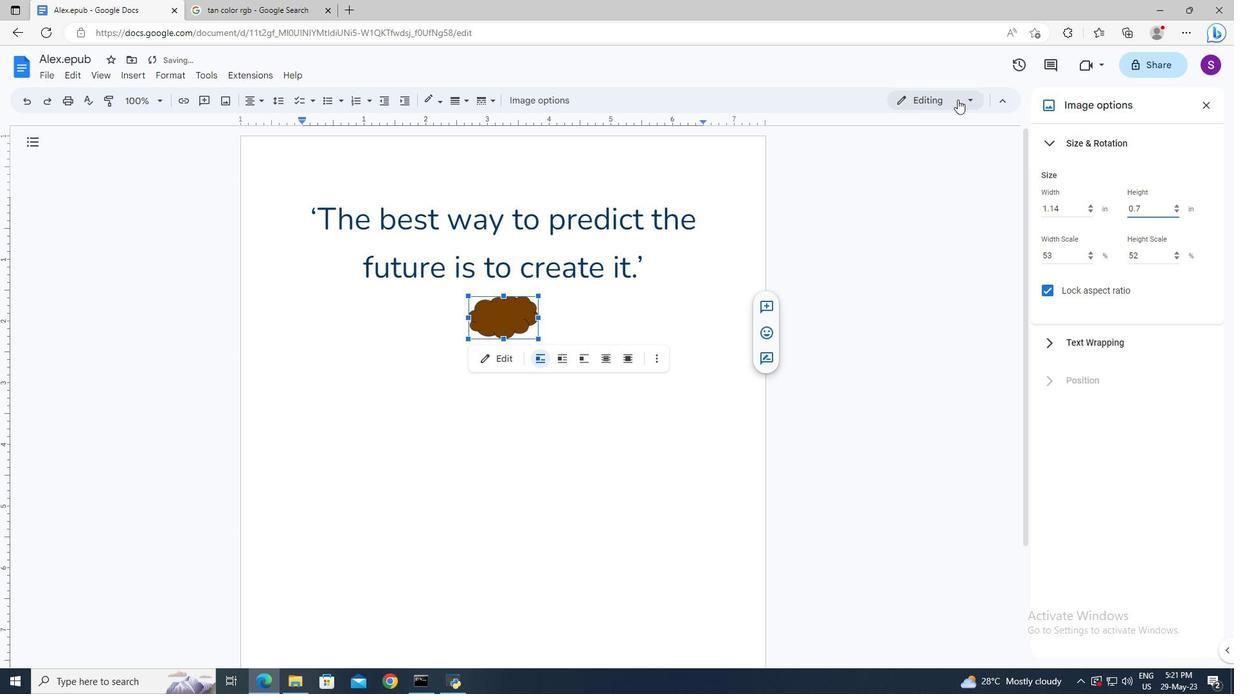 
Action: Mouse moved to (1204, 106)
Screenshot: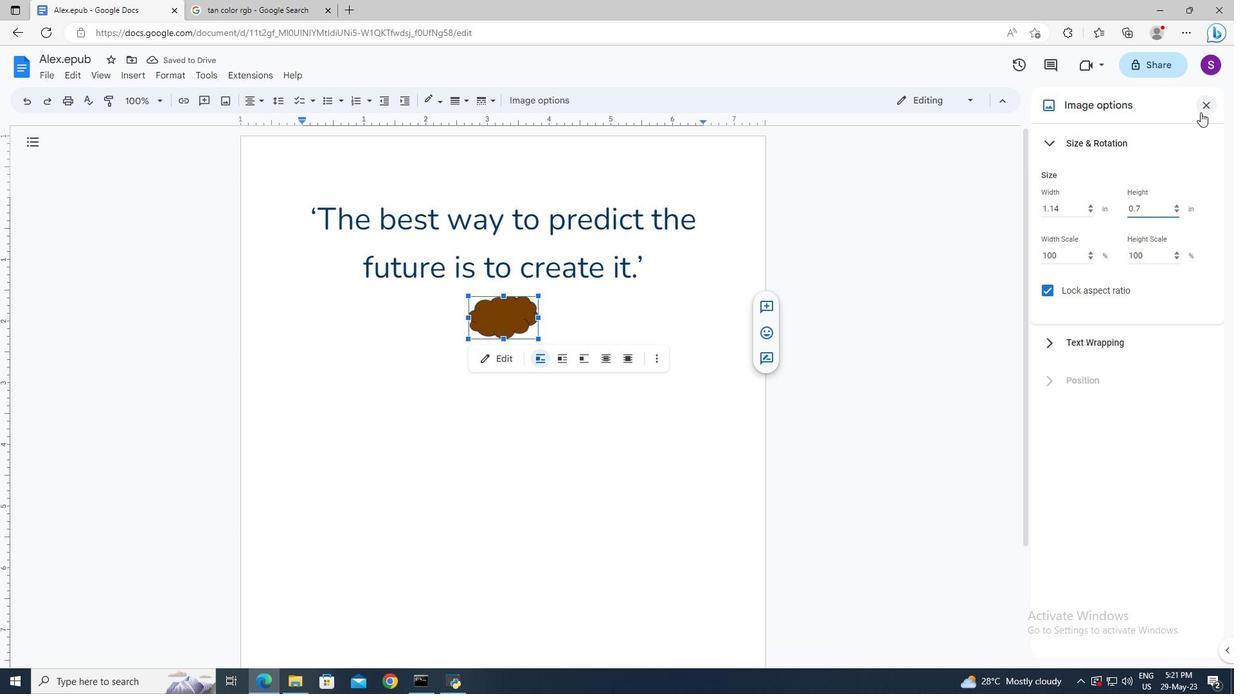 
Action: Mouse pressed left at (1204, 106)
Screenshot: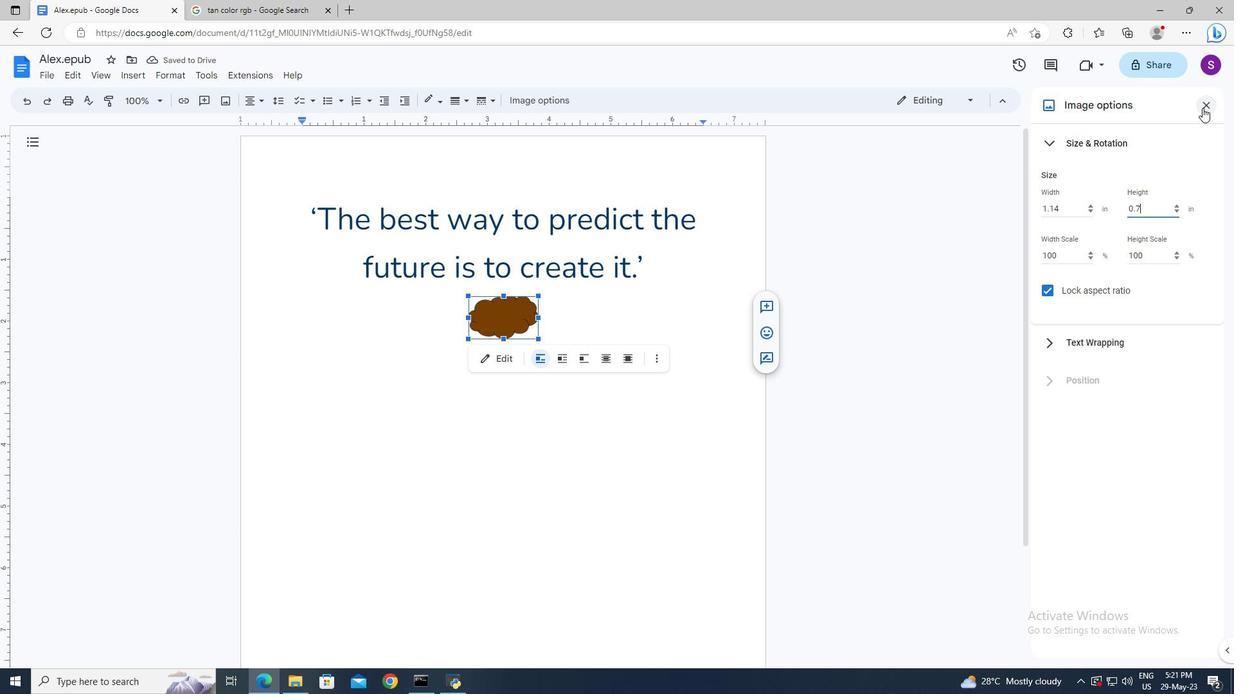 
Action: Mouse moved to (1203, 106)
Screenshot: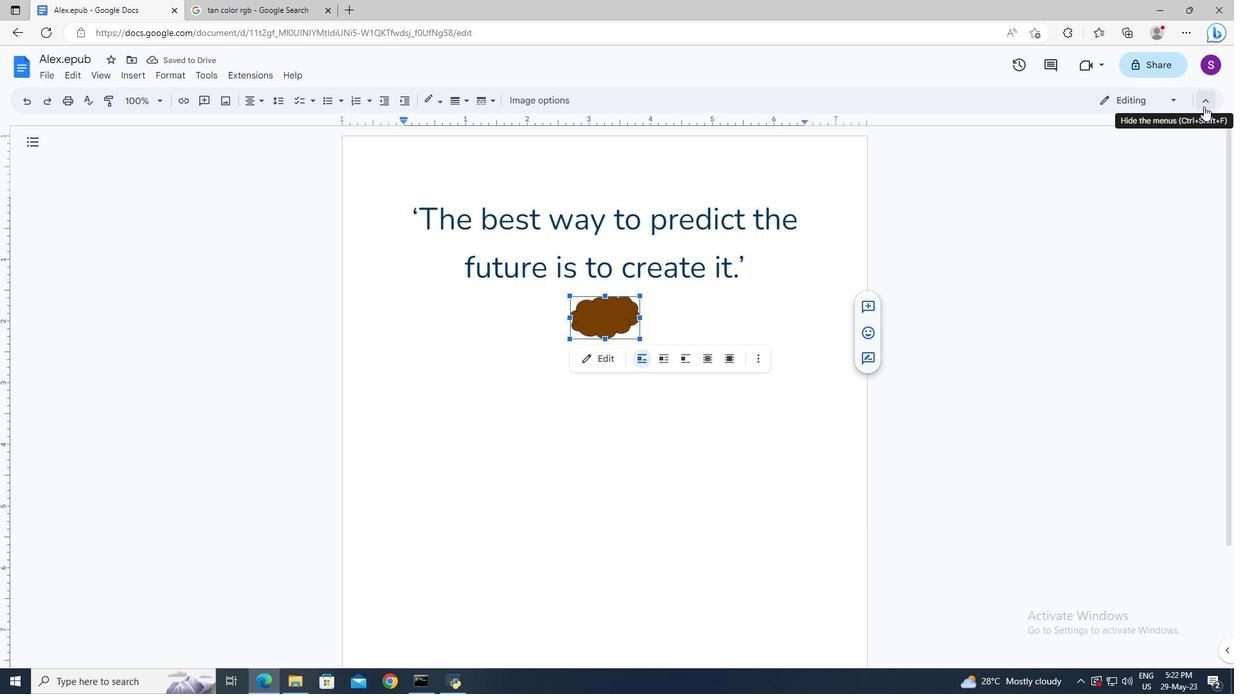 
